 Task: Add the task  Integrate website with a new content delivery network (CDN) to the section Dash & Smash in the project AgileRelay and add a Due Date to the respective task as 2024/04/17
Action: Mouse moved to (657, 442)
Screenshot: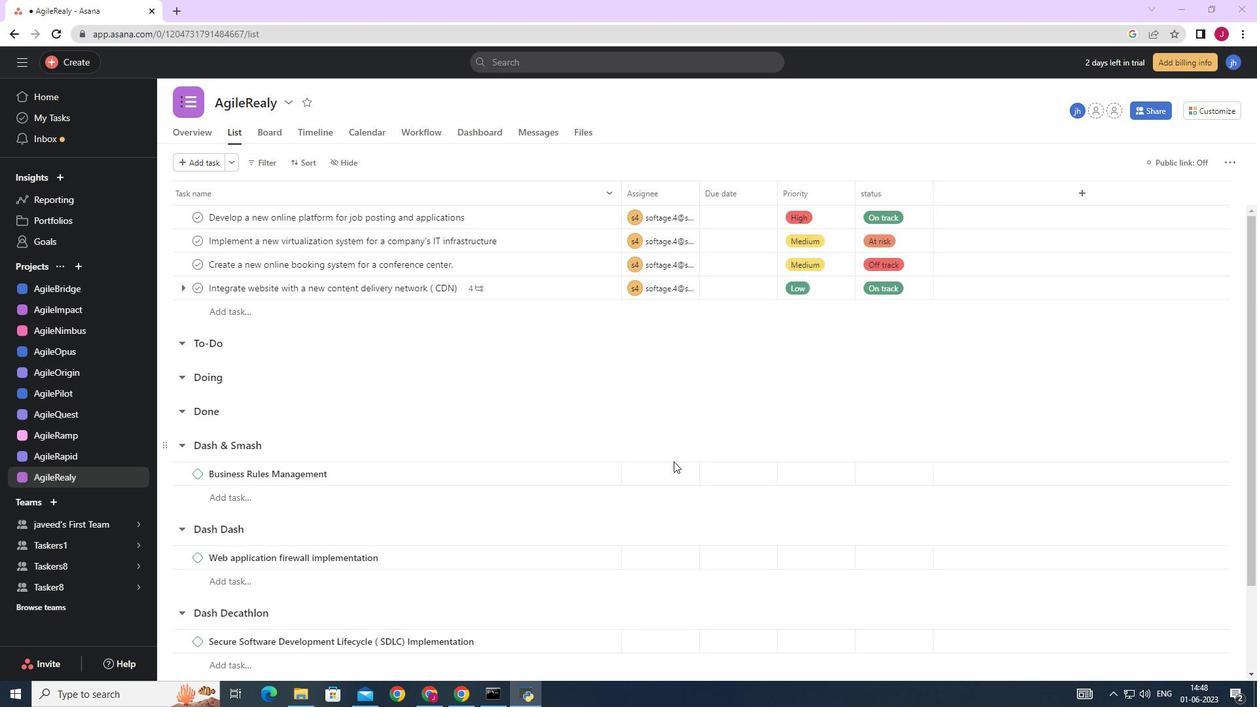 
Action: Mouse scrolled (657, 442) with delta (0, 0)
Screenshot: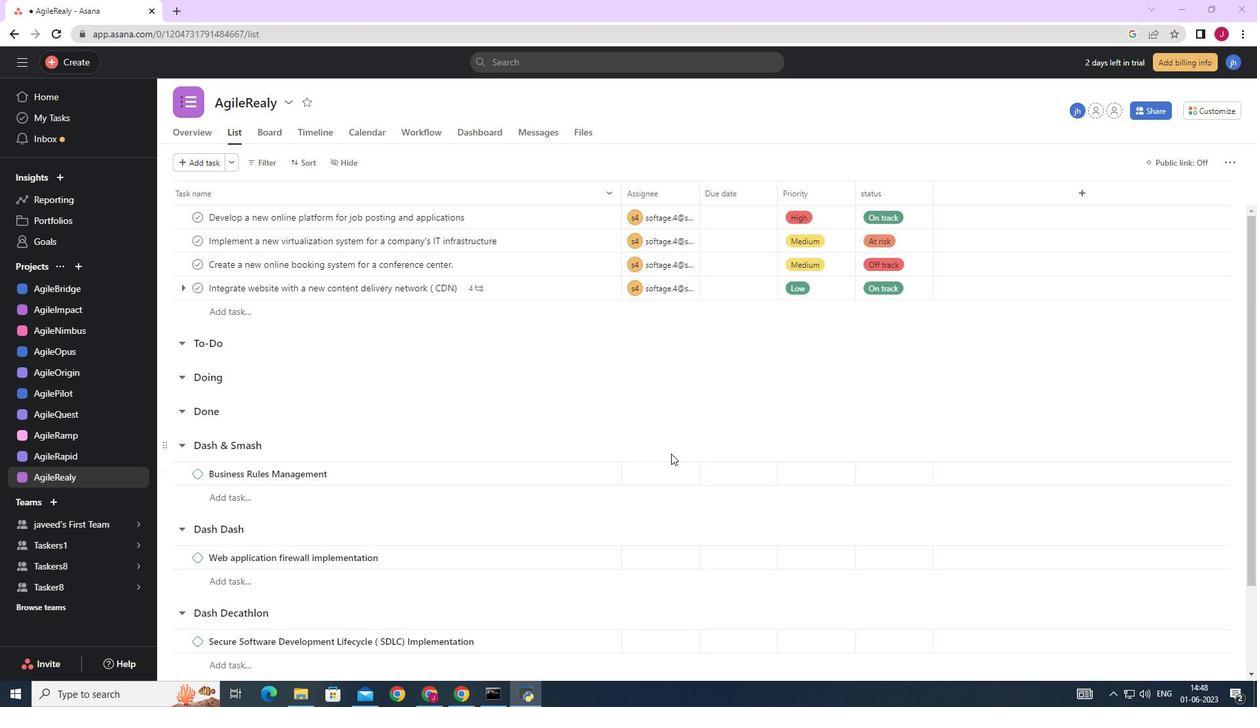
Action: Mouse moved to (657, 441)
Screenshot: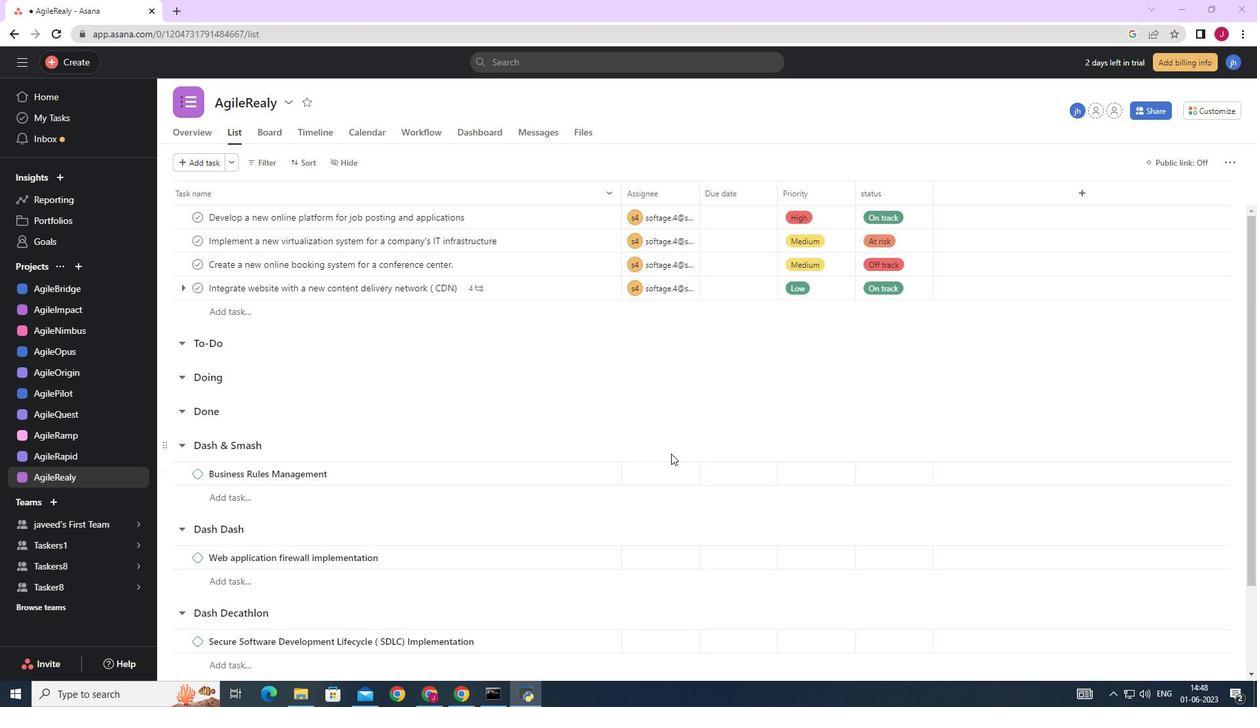 
Action: Mouse scrolled (657, 442) with delta (0, 0)
Screenshot: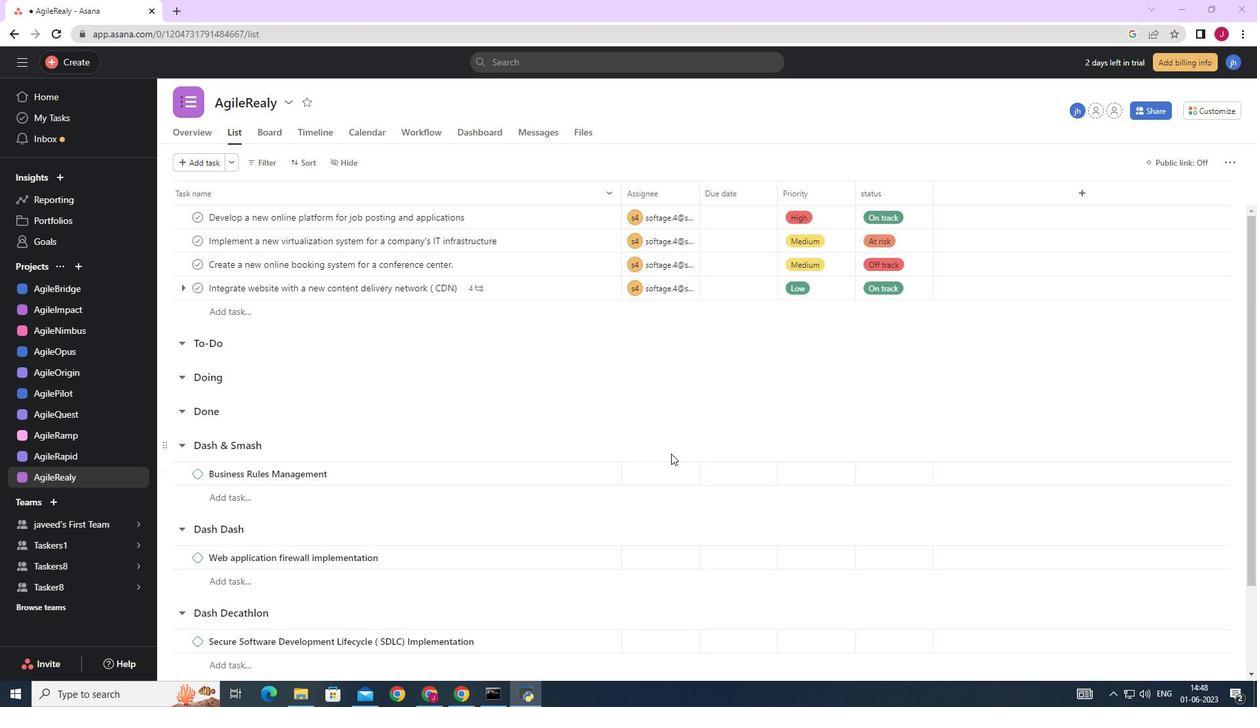 
Action: Mouse moved to (655, 440)
Screenshot: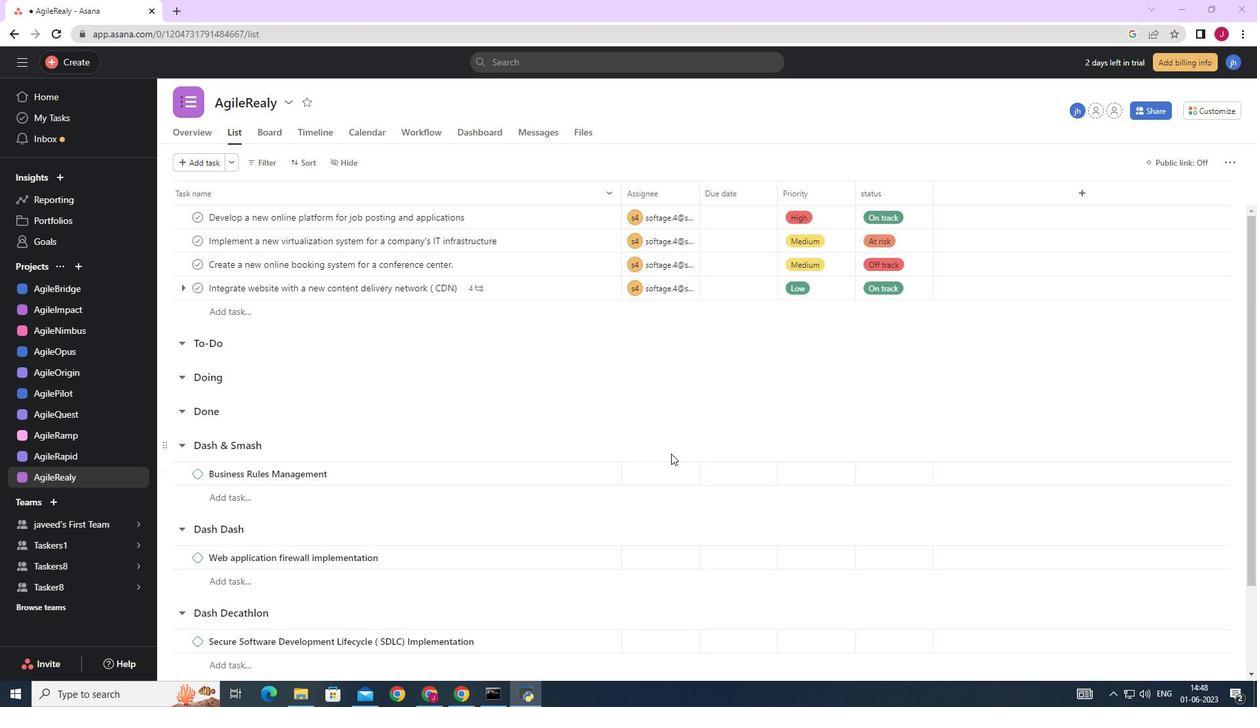 
Action: Mouse scrolled (655, 441) with delta (0, 0)
Screenshot: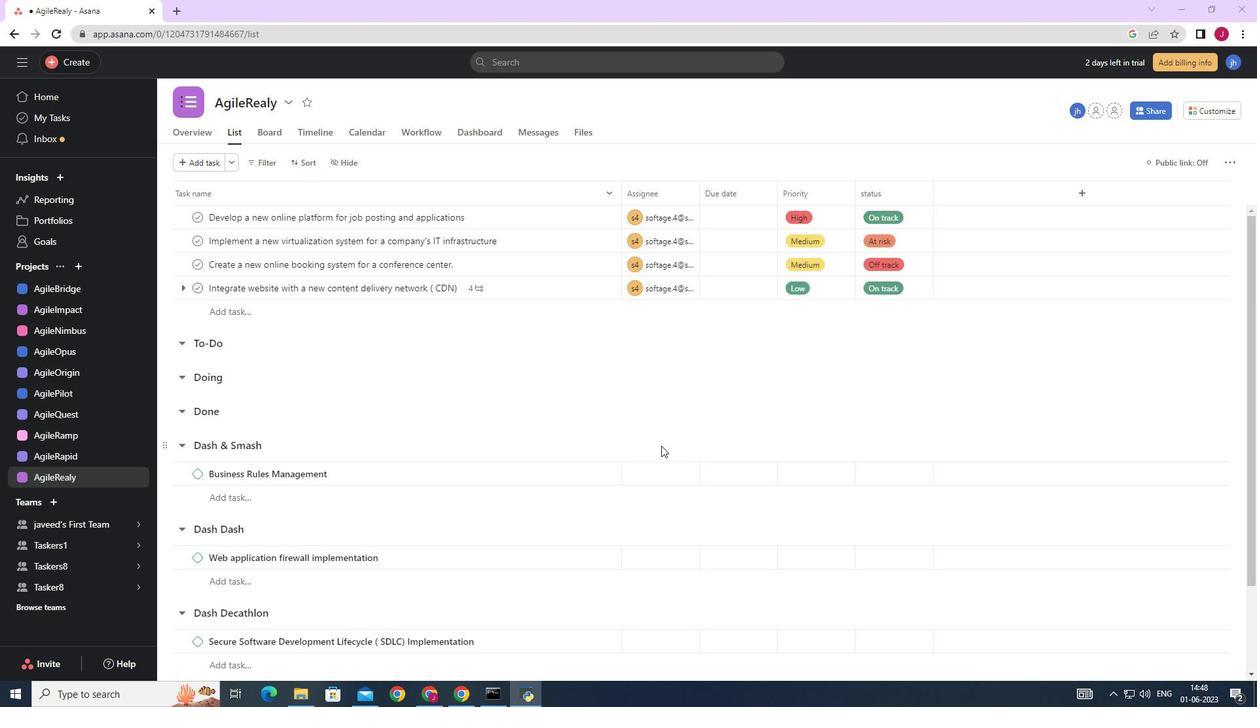 
Action: Mouse moved to (651, 438)
Screenshot: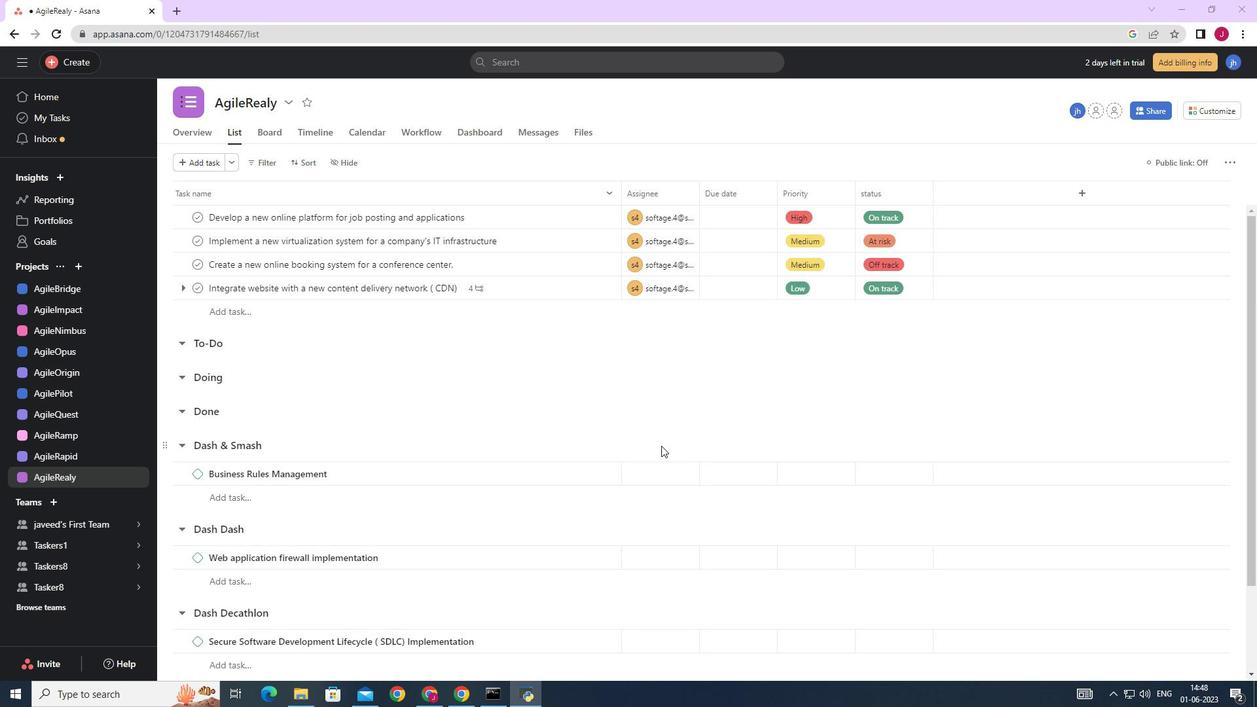
Action: Mouse scrolled (651, 438) with delta (0, 0)
Screenshot: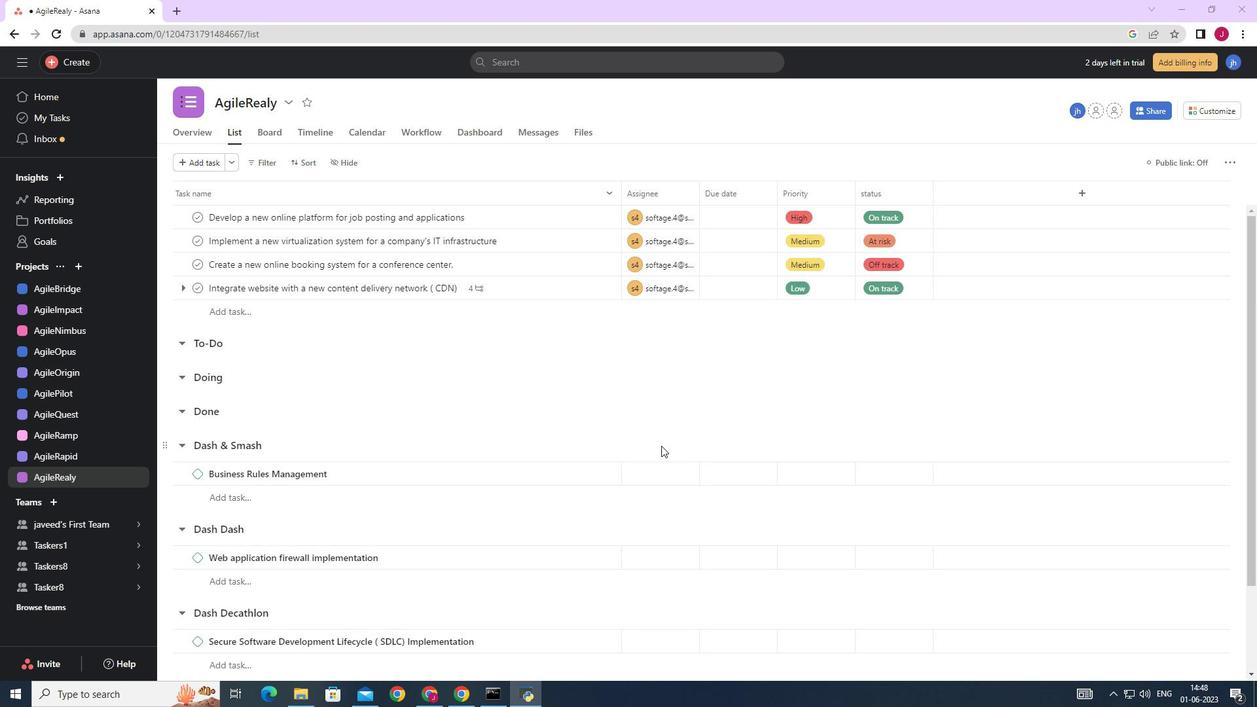 
Action: Mouse moved to (632, 402)
Screenshot: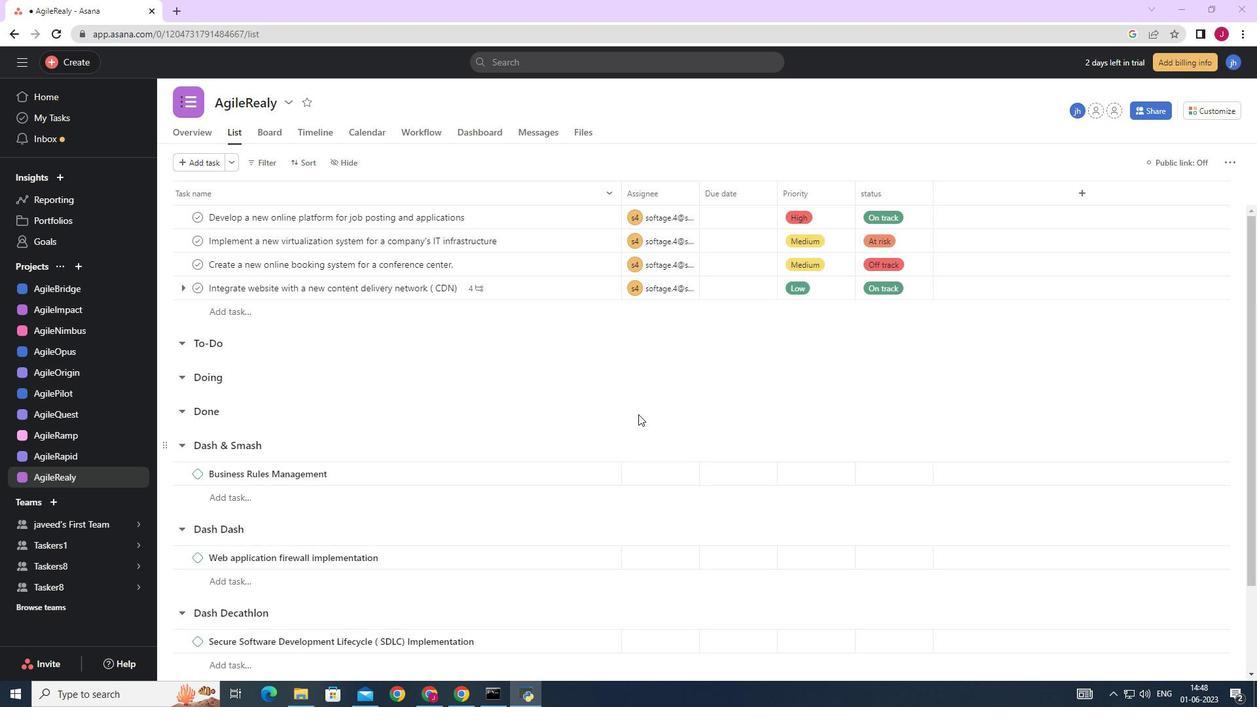 
Action: Mouse scrolled (632, 401) with delta (0, 0)
Screenshot: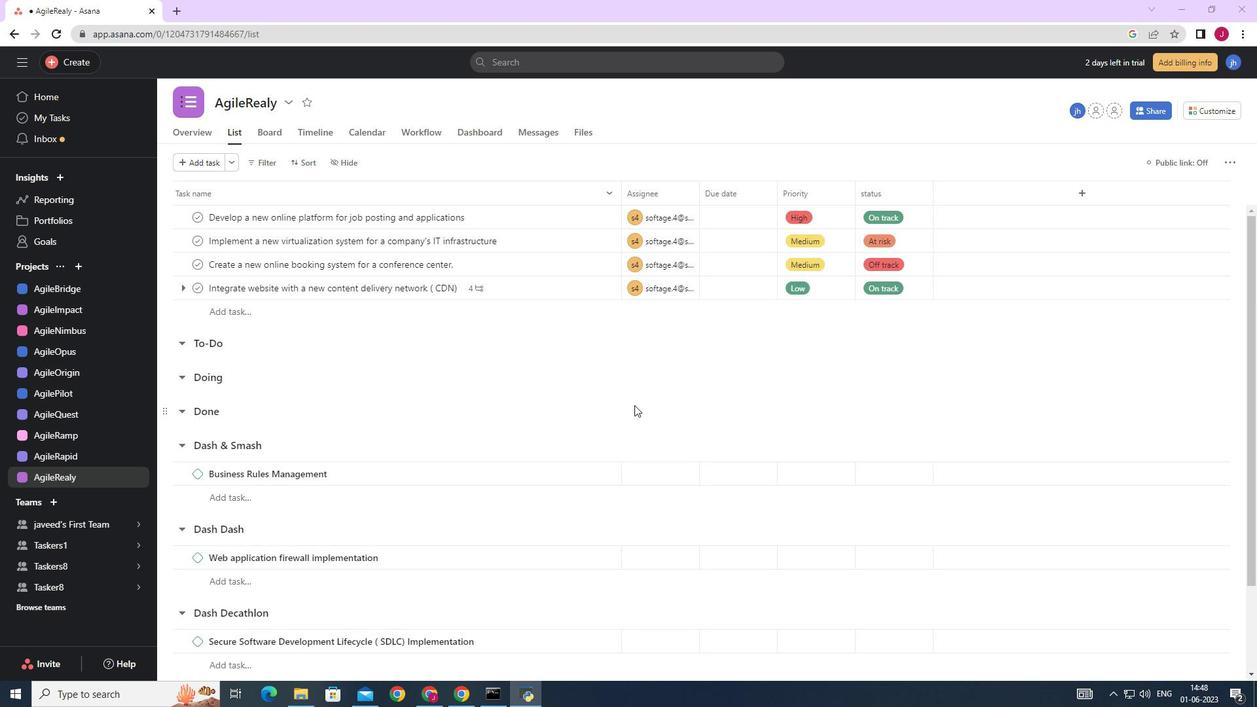 
Action: Mouse moved to (632, 401)
Screenshot: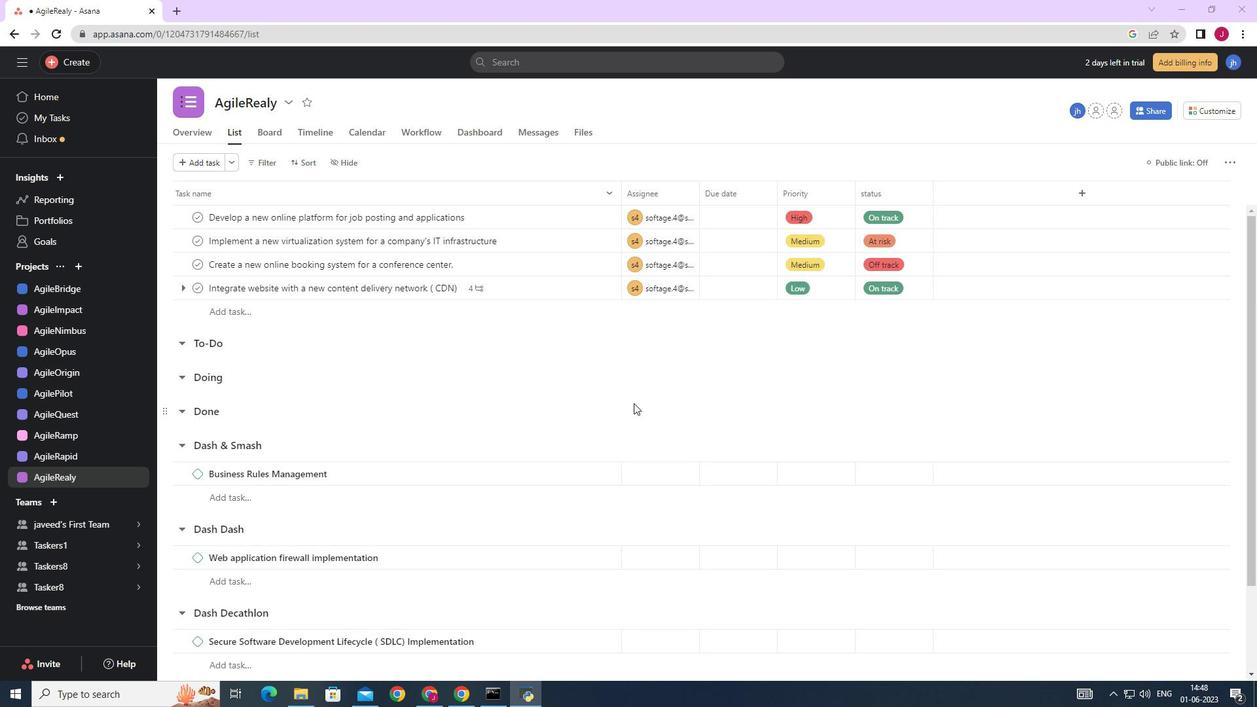 
Action: Mouse scrolled (632, 400) with delta (0, 0)
Screenshot: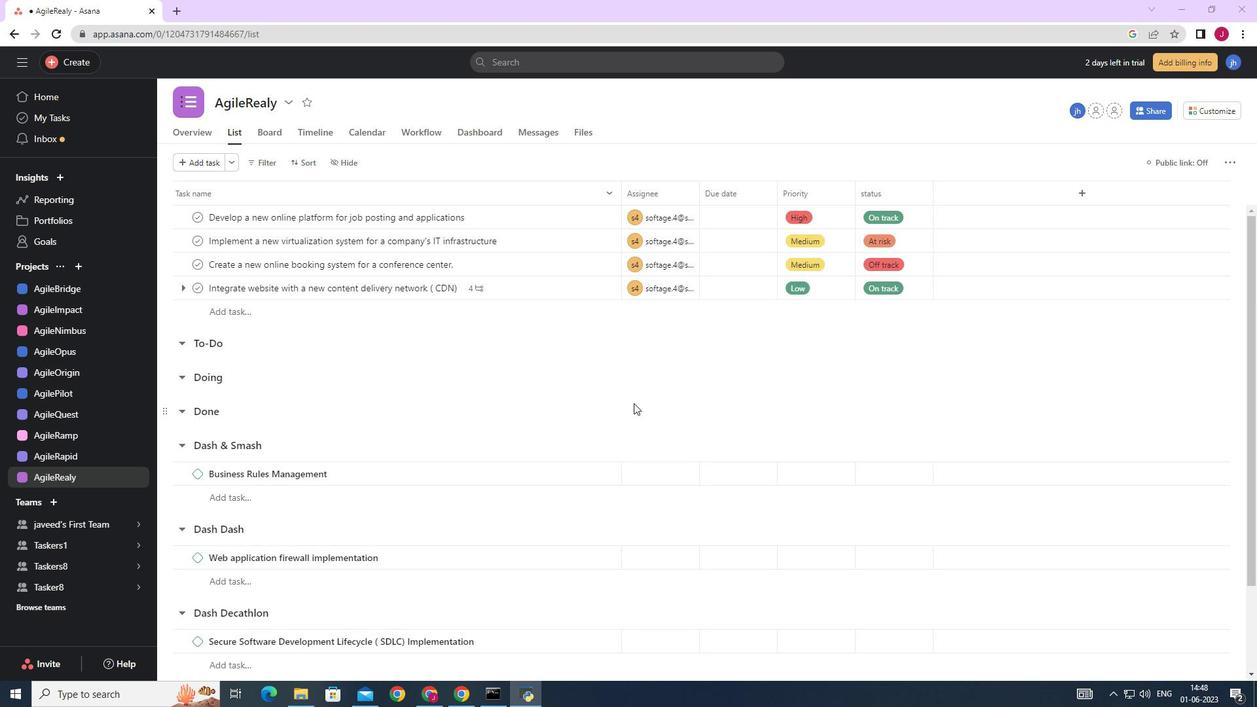 
Action: Mouse moved to (628, 398)
Screenshot: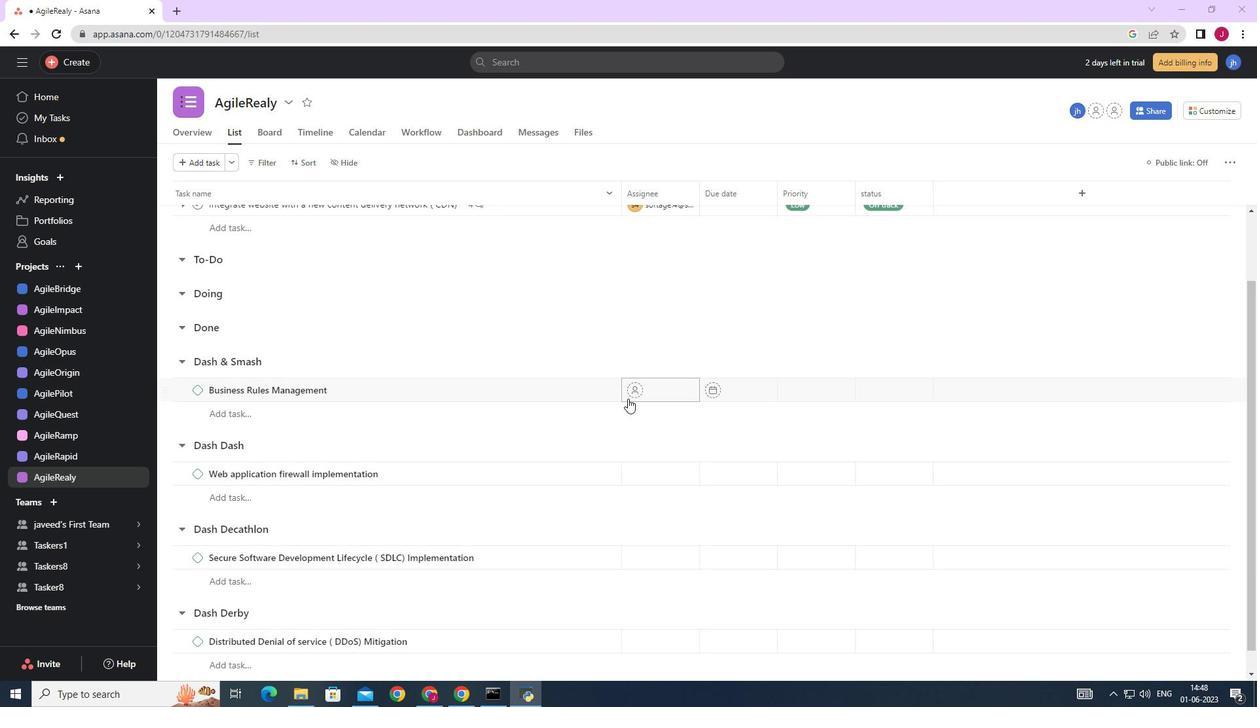 
Action: Mouse scrolled (628, 399) with delta (0, 0)
Screenshot: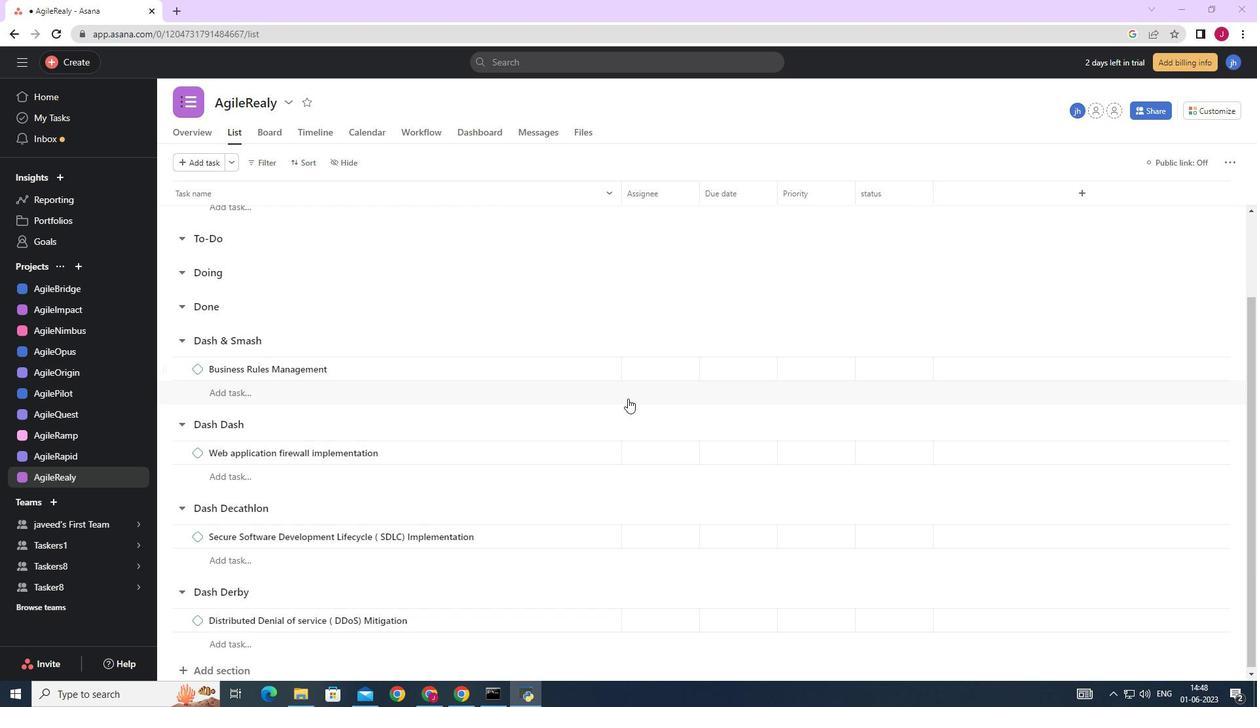 
Action: Mouse scrolled (628, 399) with delta (0, 0)
Screenshot: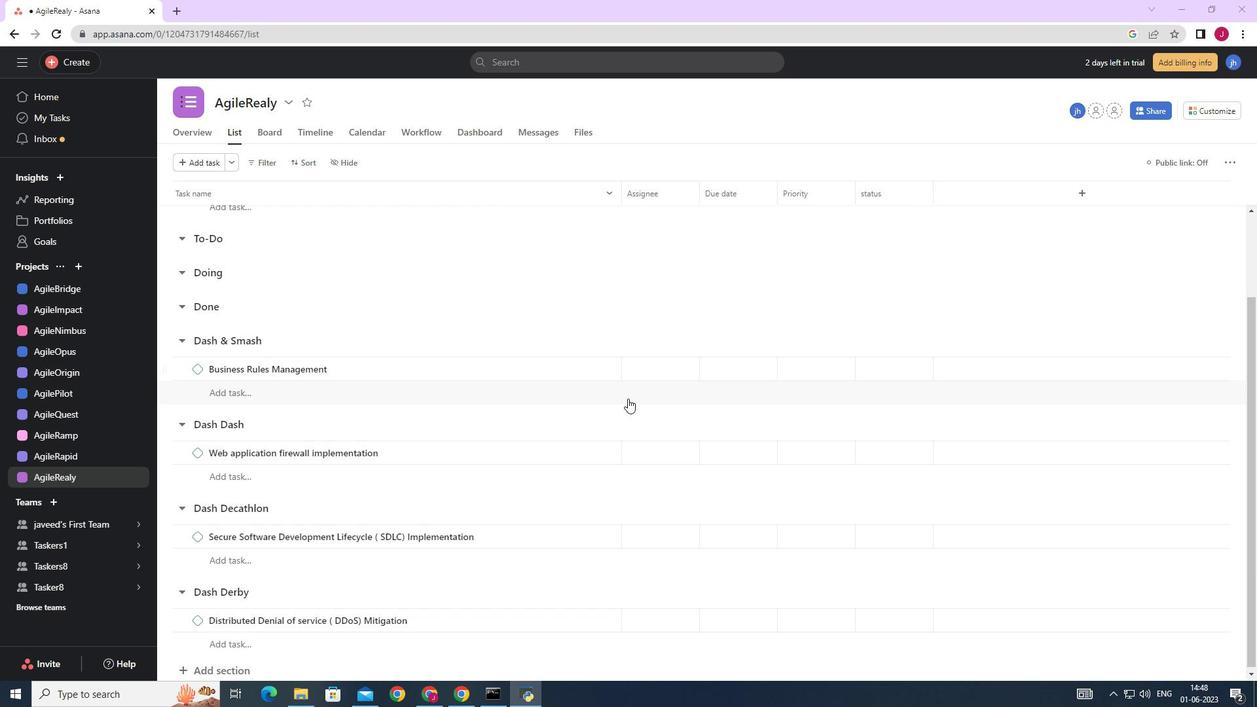 
Action: Mouse scrolled (628, 399) with delta (0, 0)
Screenshot: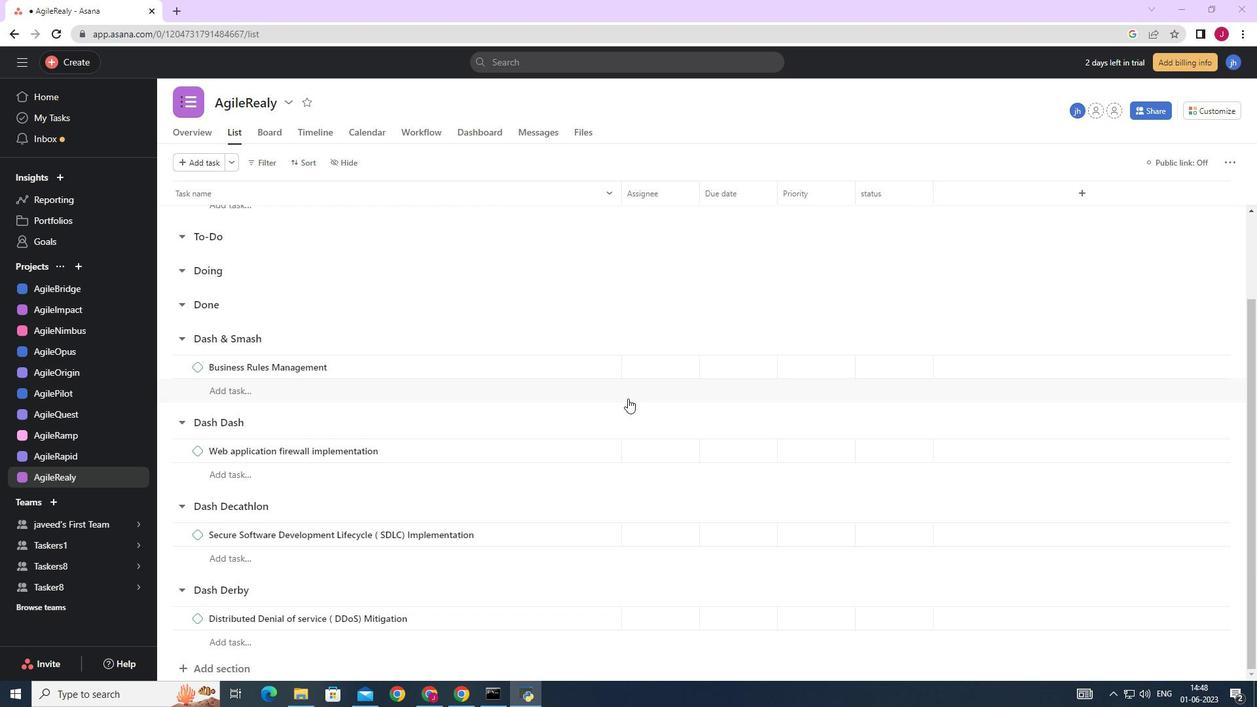 
Action: Mouse scrolled (628, 399) with delta (0, 0)
Screenshot: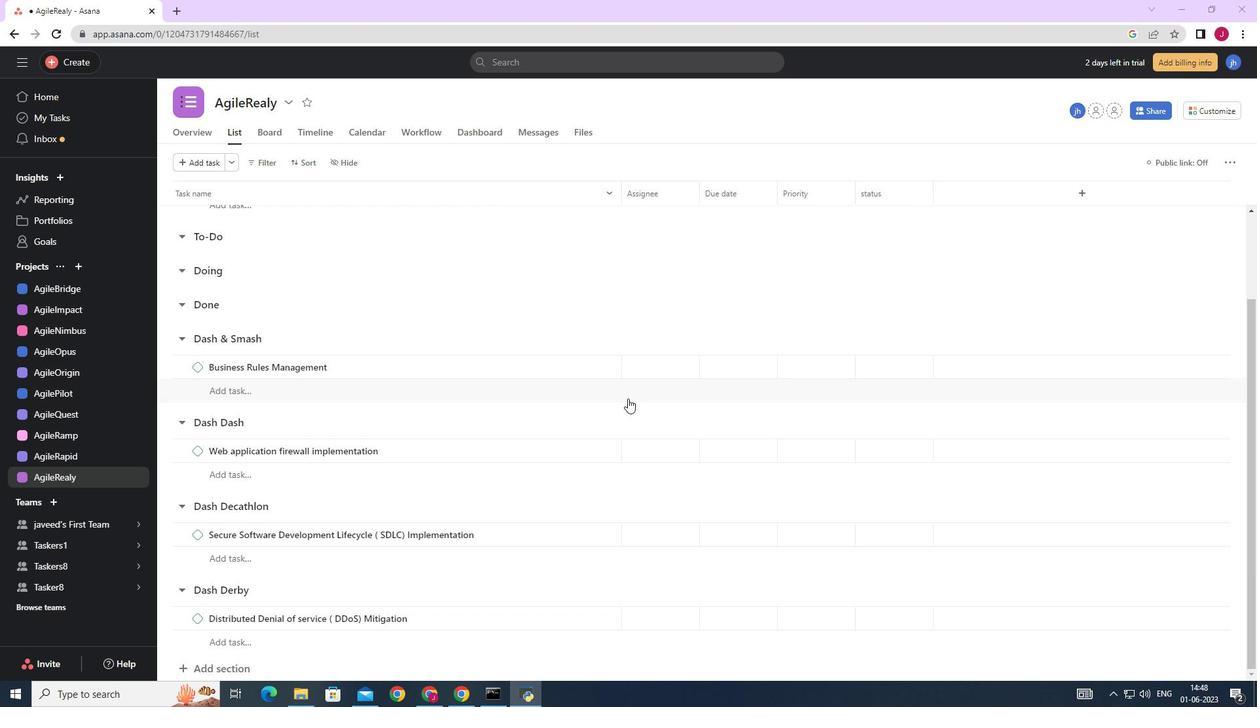 
Action: Mouse moved to (505, 322)
Screenshot: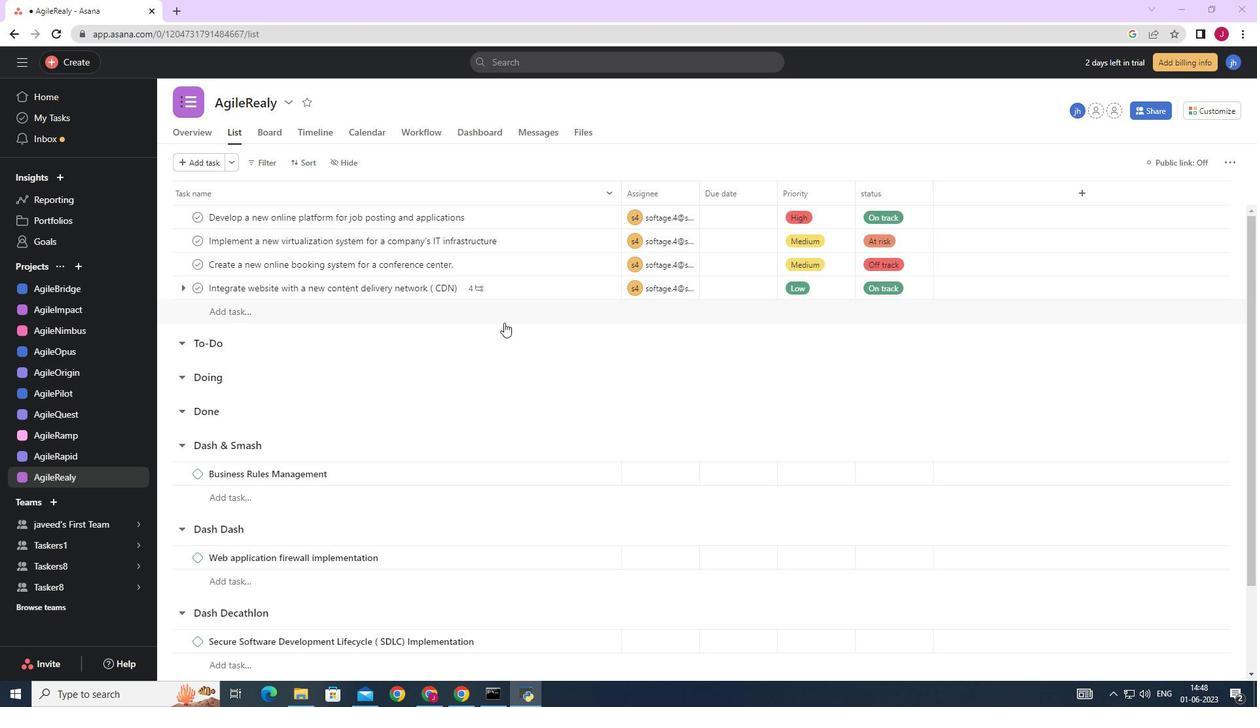 
Action: Mouse scrolled (505, 323) with delta (0, 0)
Screenshot: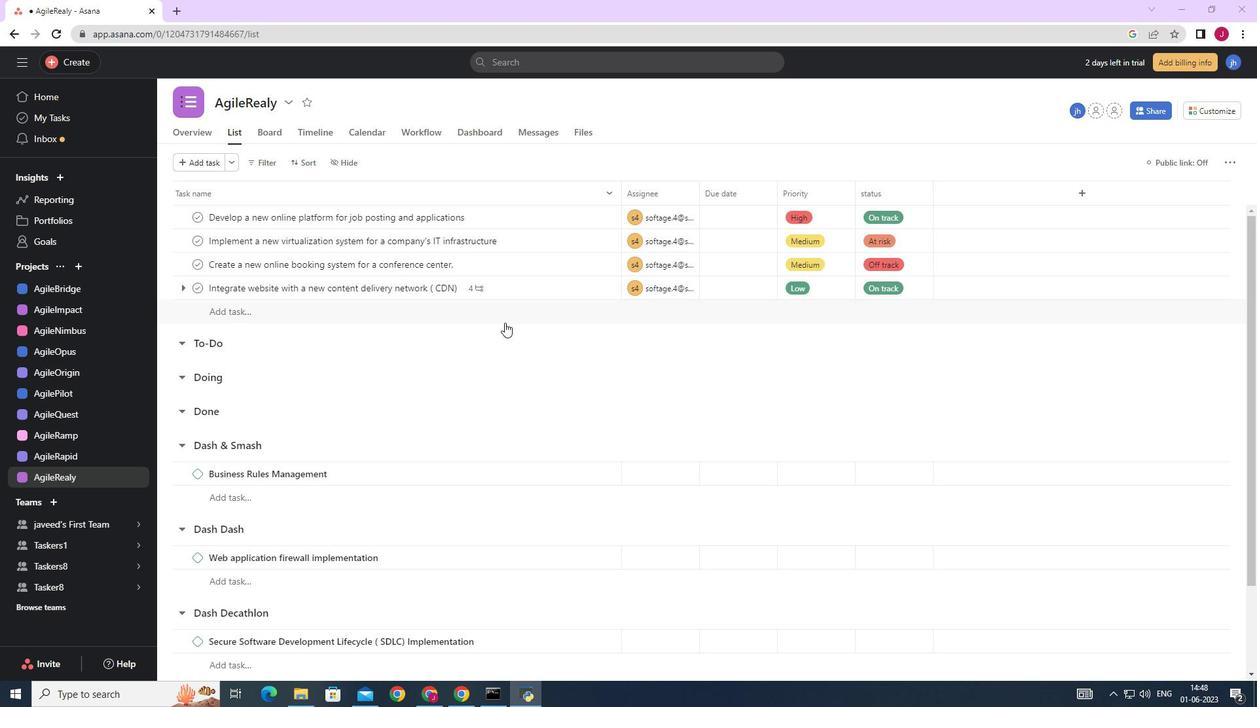 
Action: Mouse scrolled (505, 323) with delta (0, 0)
Screenshot: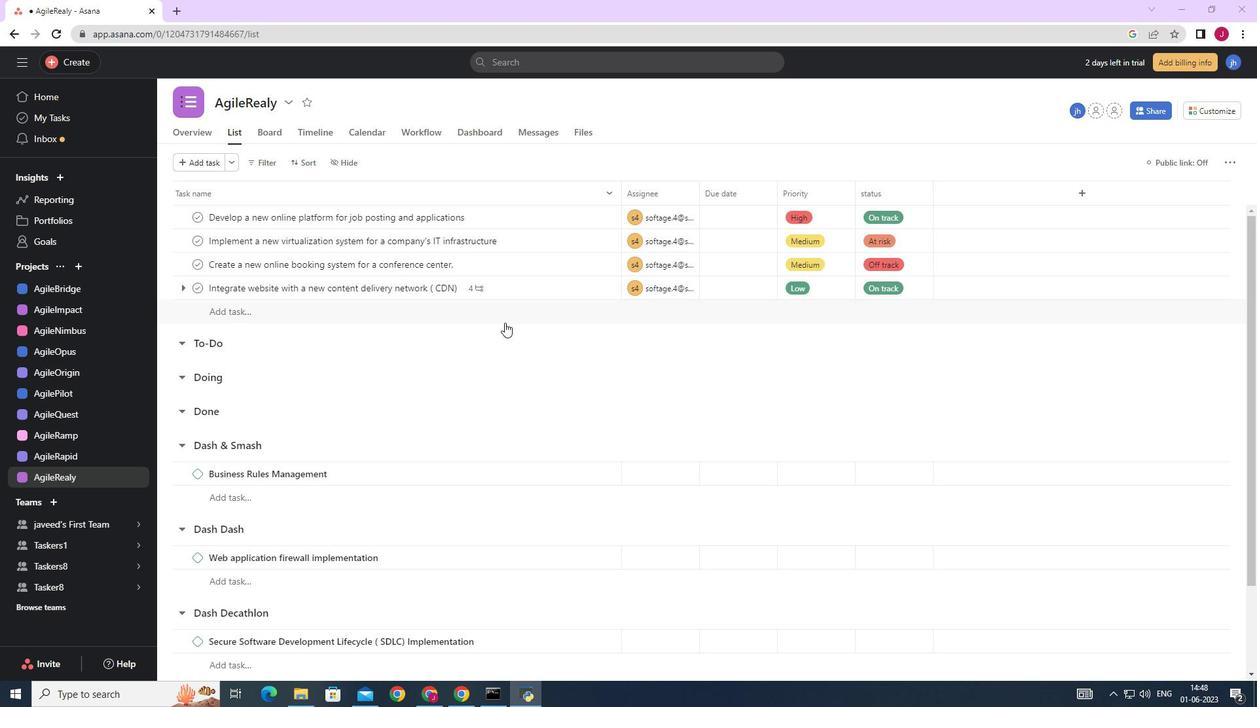 
Action: Mouse moved to (588, 292)
Screenshot: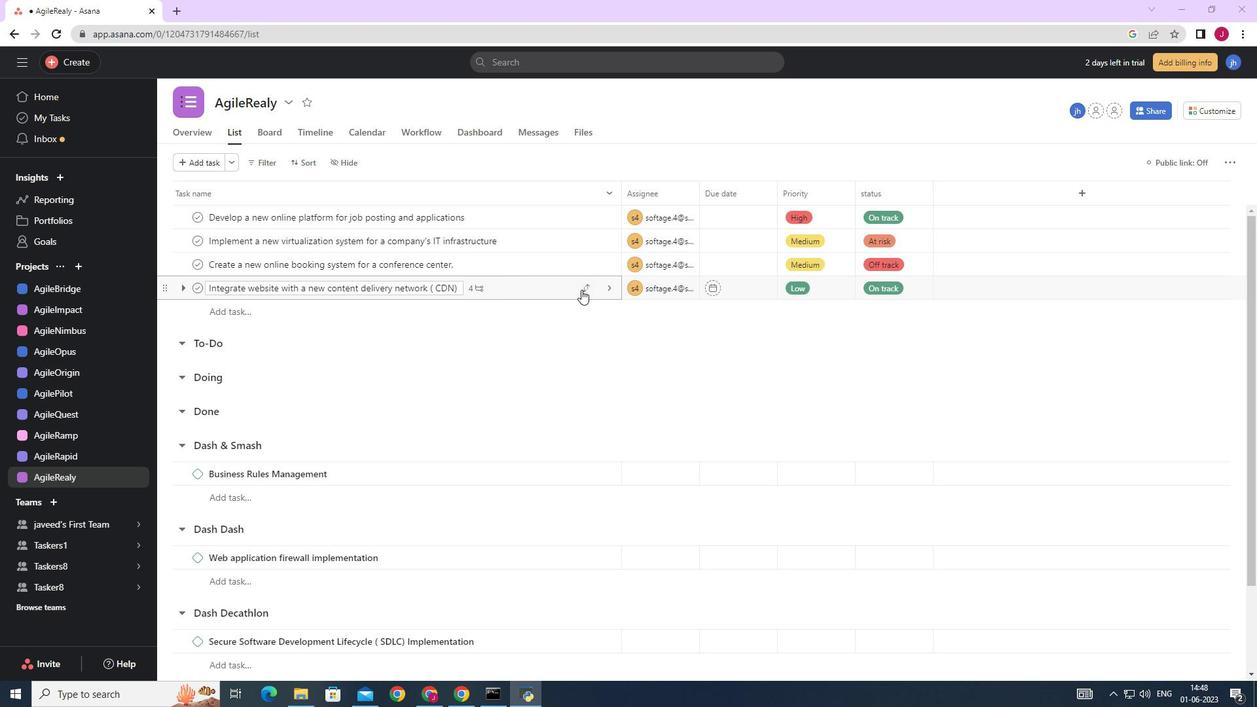 
Action: Mouse pressed left at (588, 292)
Screenshot: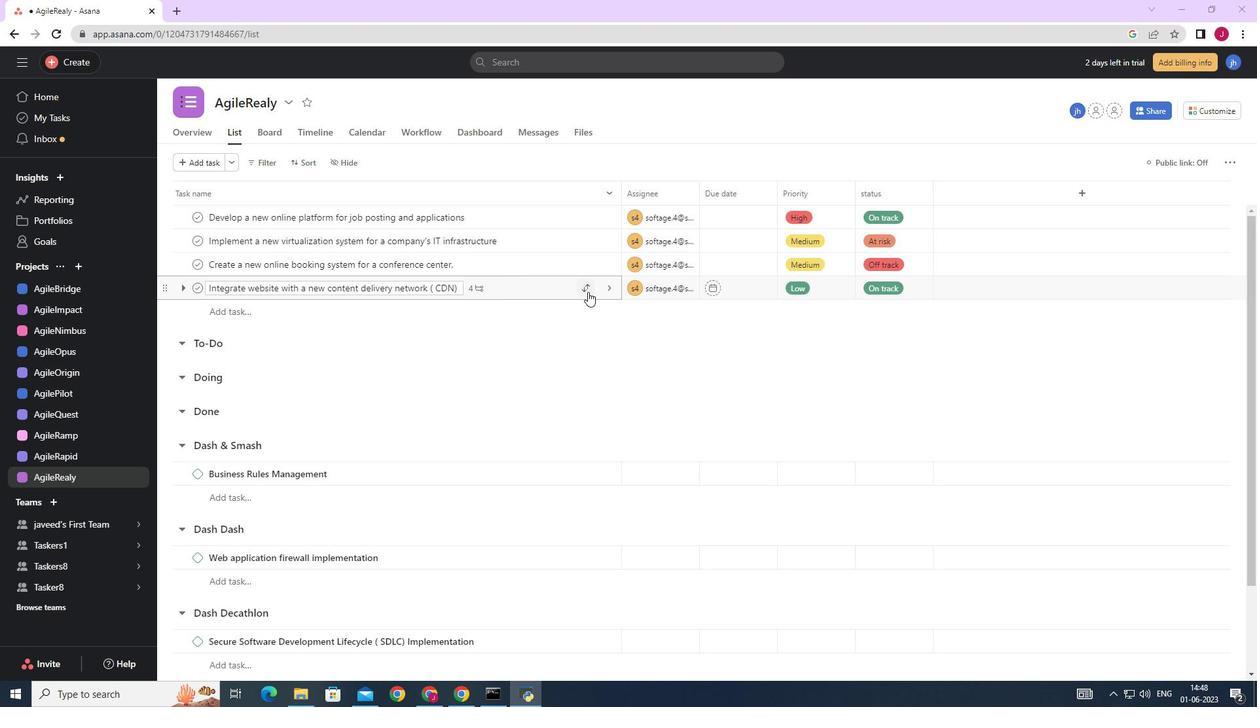 
Action: Mouse moved to (529, 433)
Screenshot: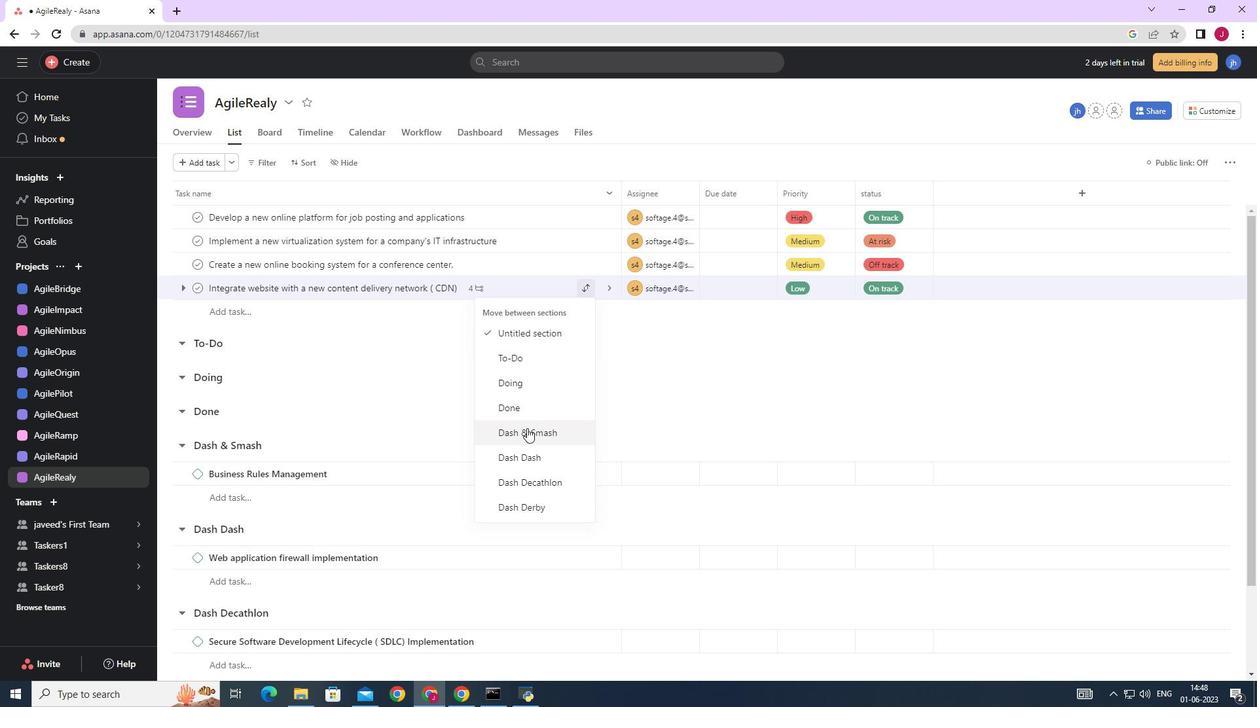 
Action: Mouse pressed left at (529, 433)
Screenshot: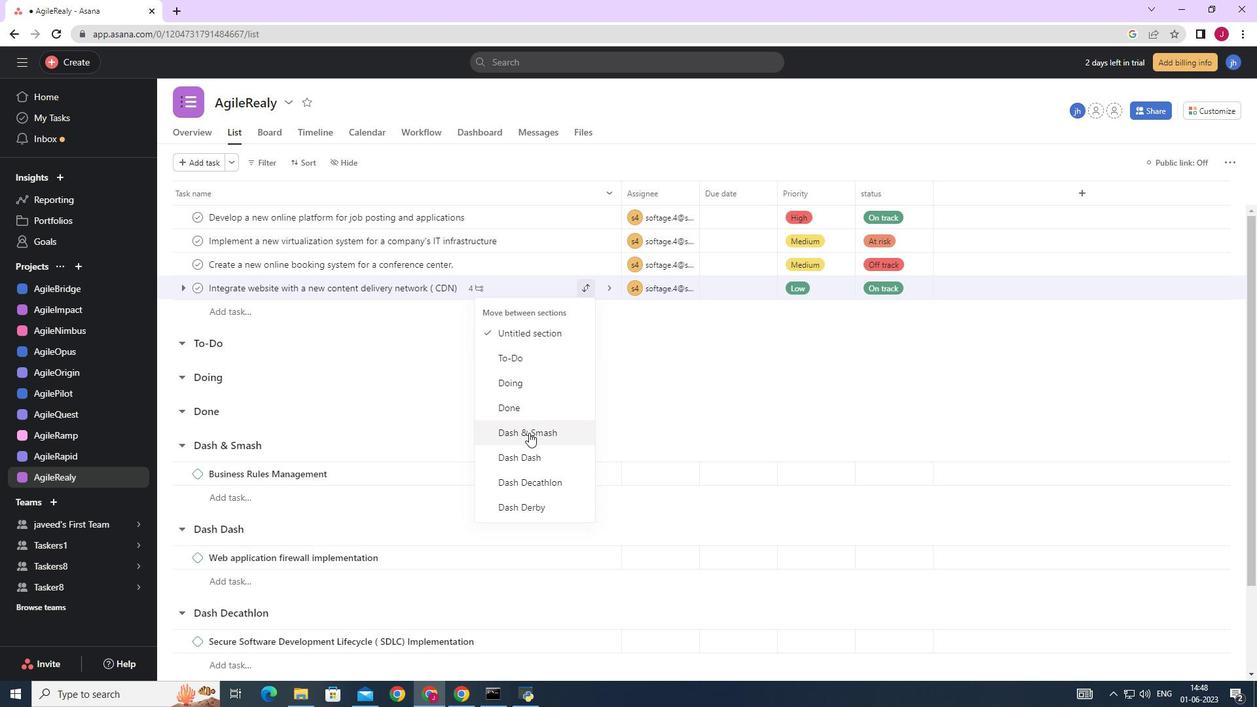 
Action: Mouse moved to (754, 454)
Screenshot: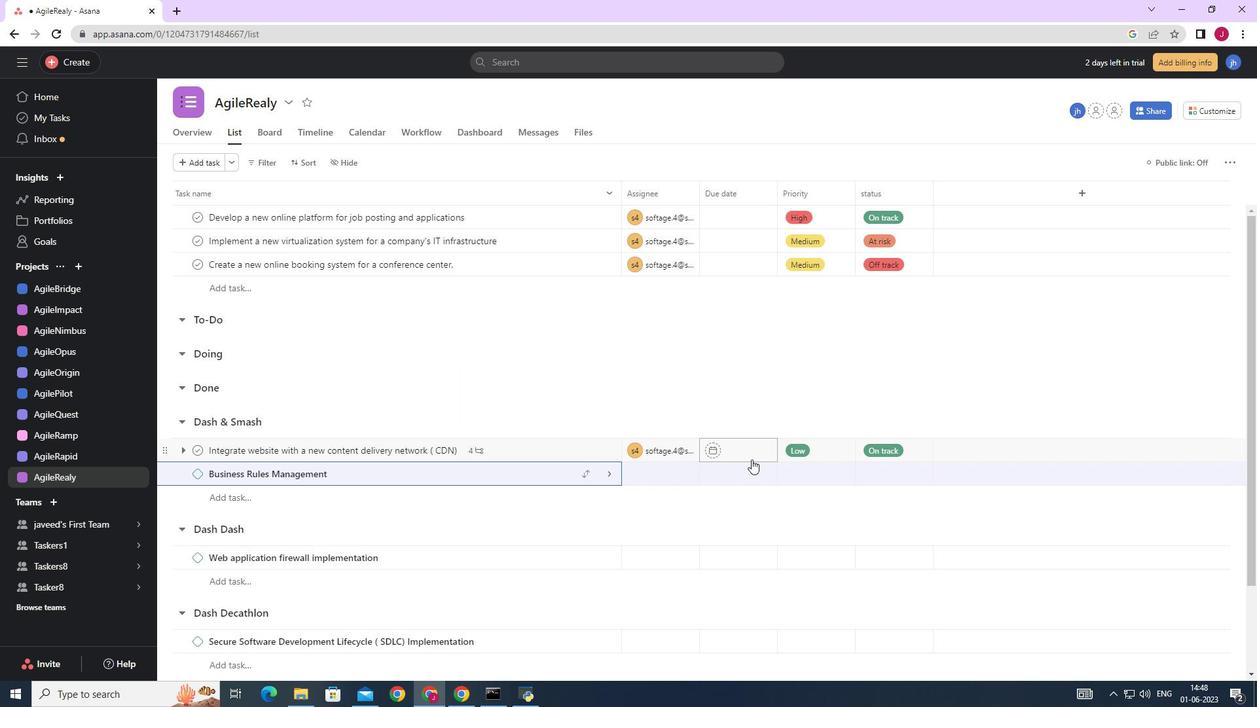 
Action: Mouse pressed left at (754, 454)
Screenshot: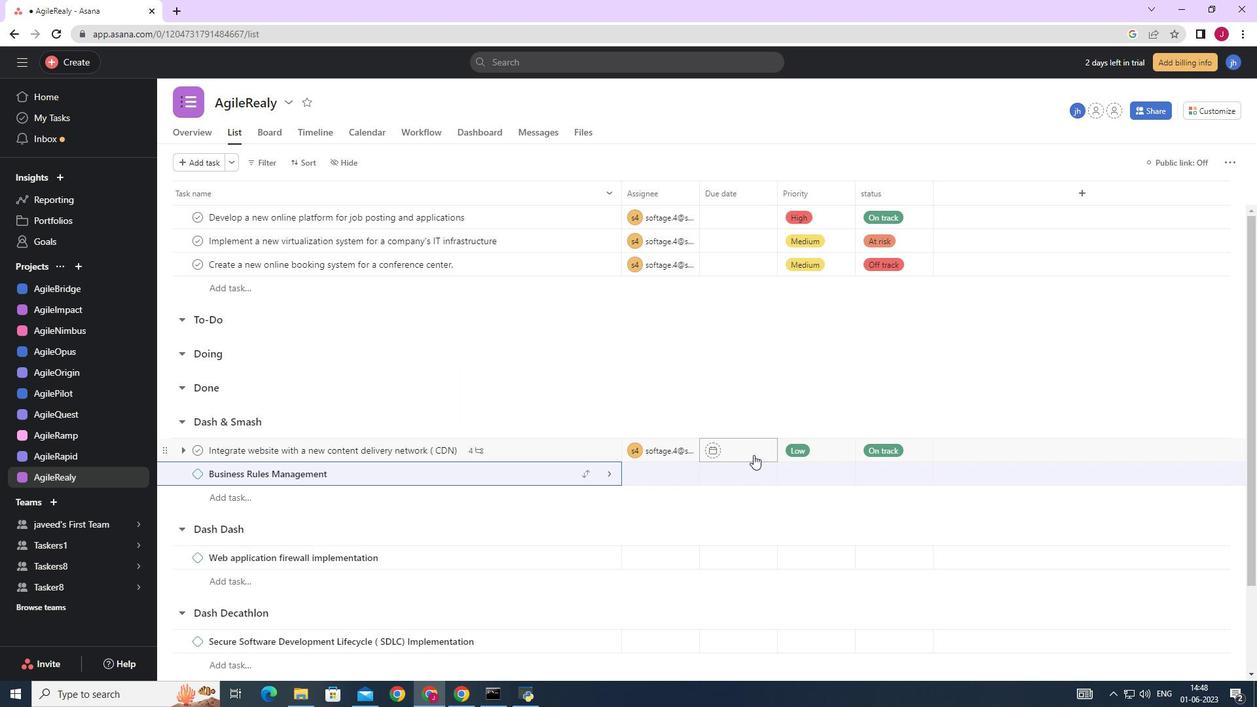 
Action: Mouse moved to (869, 244)
Screenshot: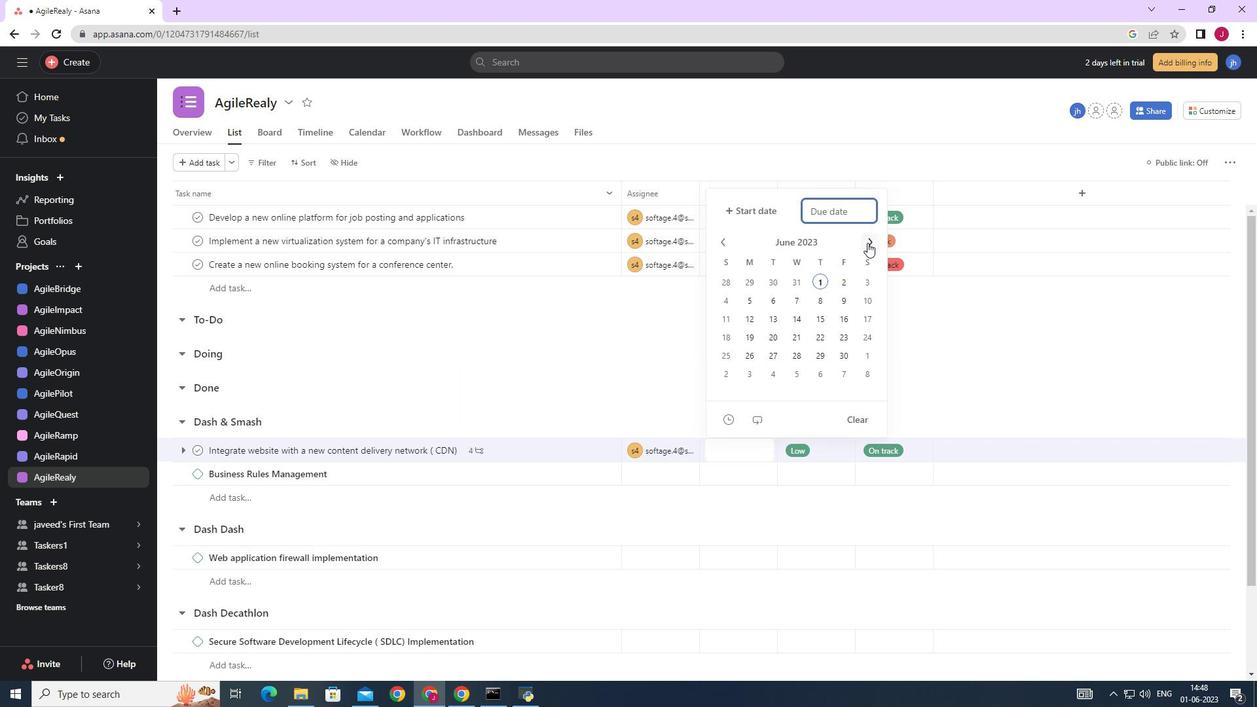 
Action: Mouse pressed left at (869, 244)
Screenshot: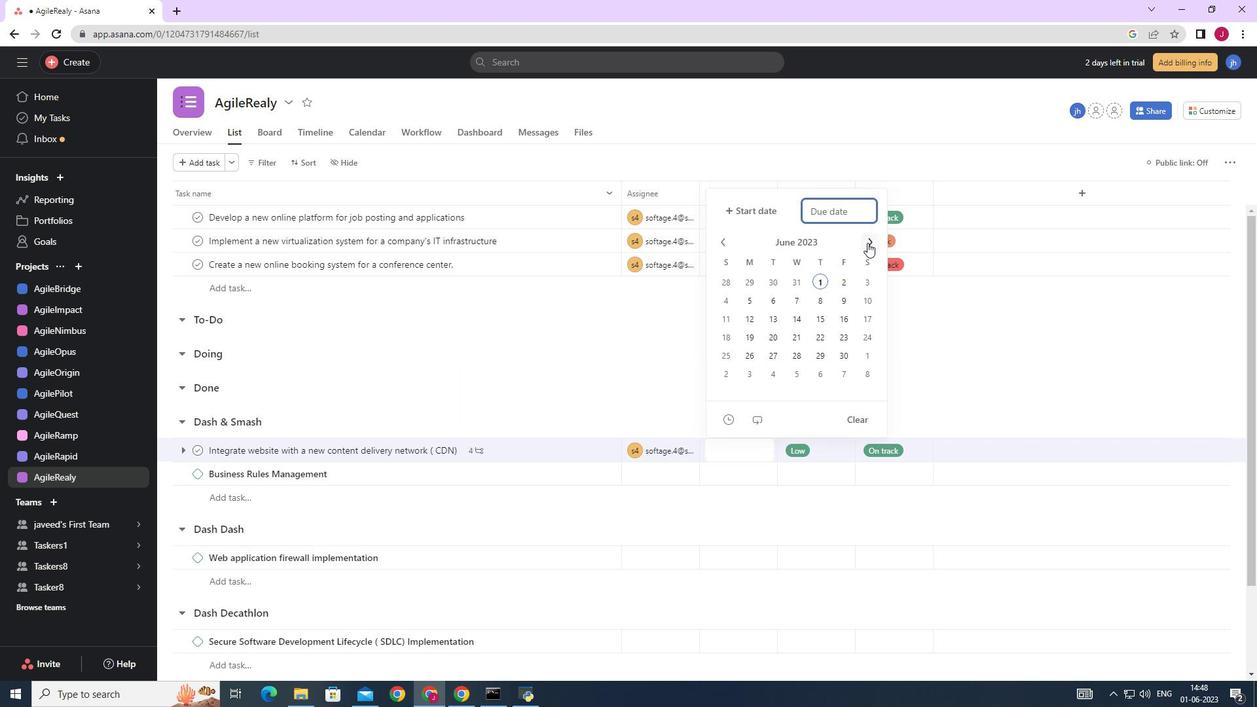 
Action: Mouse moved to (869, 244)
Screenshot: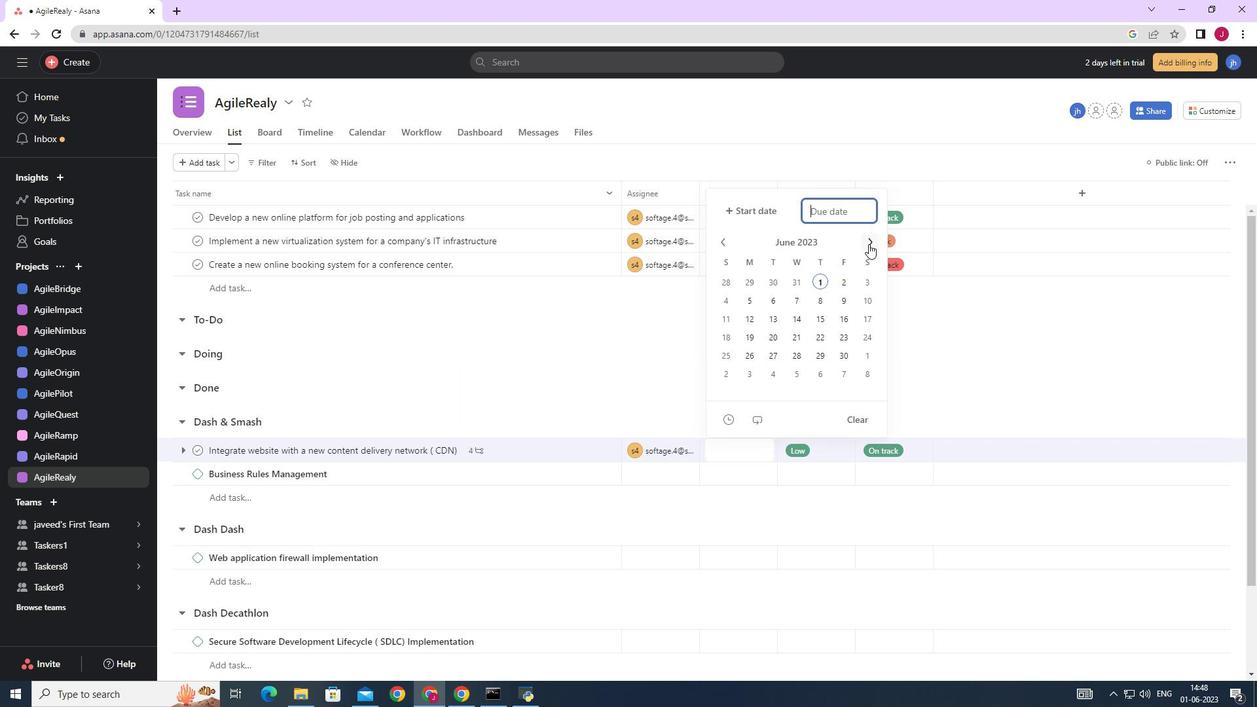 
Action: Mouse pressed left at (869, 244)
Screenshot: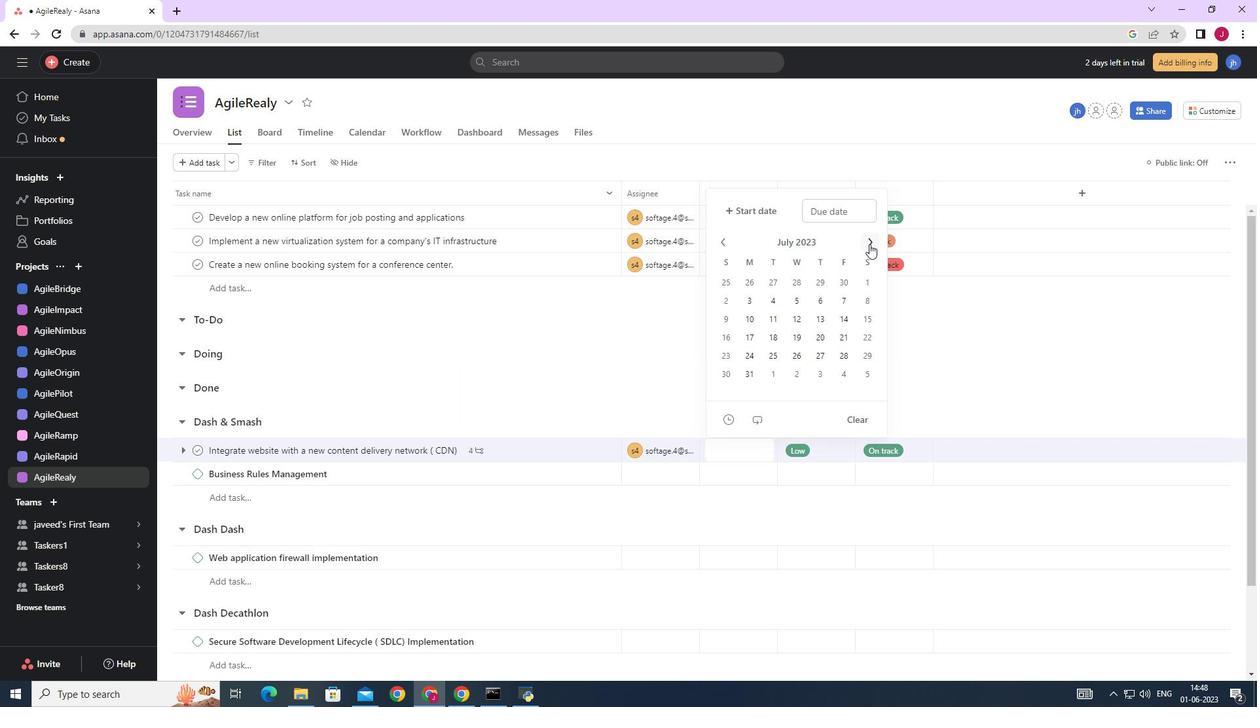 
Action: Mouse pressed left at (869, 244)
Screenshot: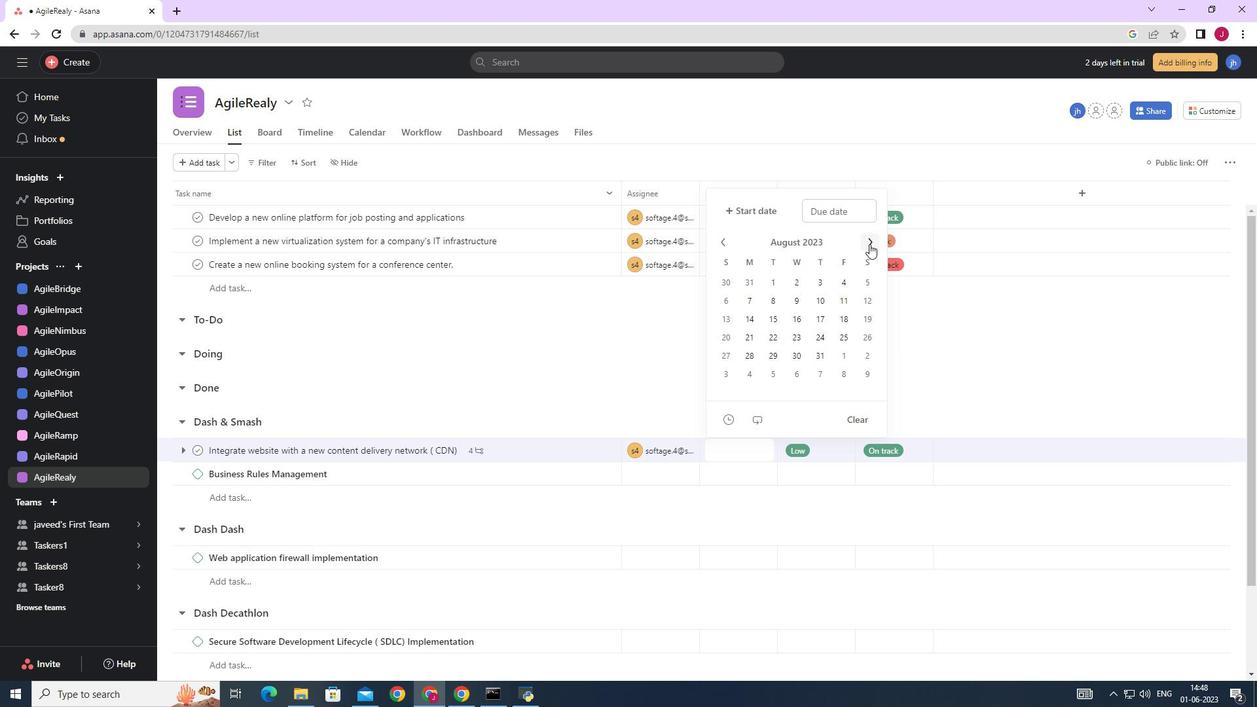 
Action: Mouse pressed left at (869, 244)
Screenshot: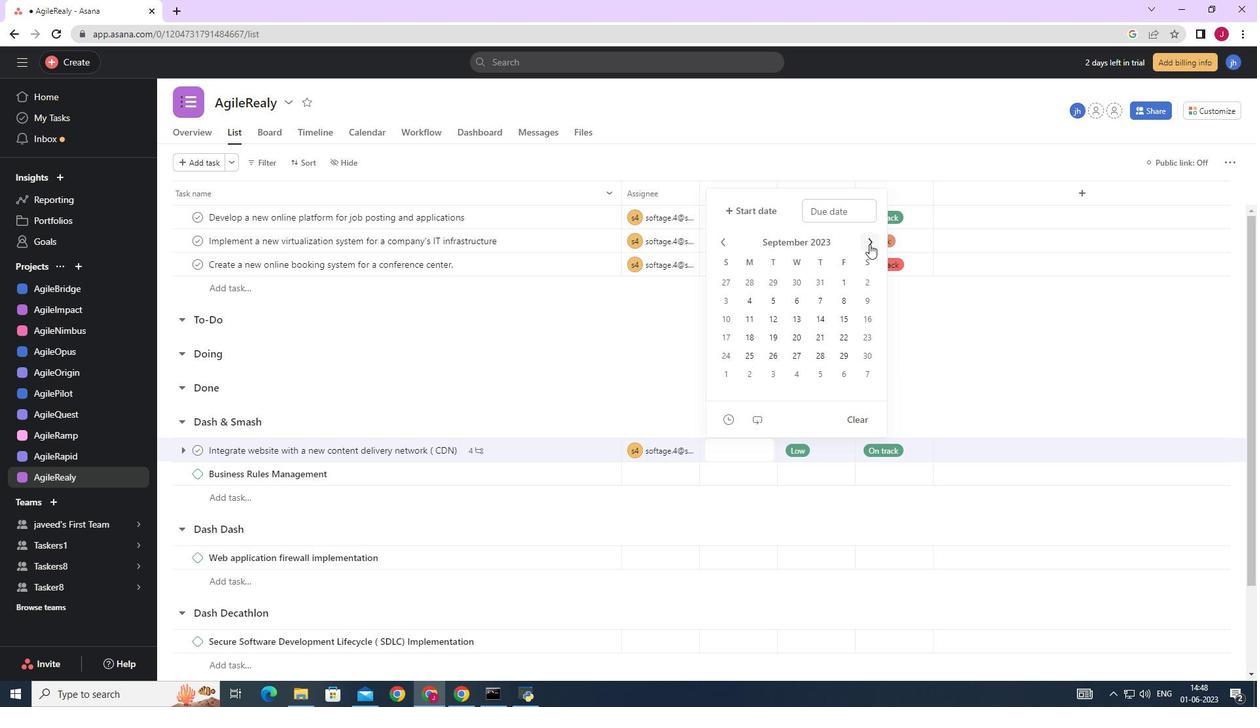 
Action: Mouse pressed left at (869, 244)
Screenshot: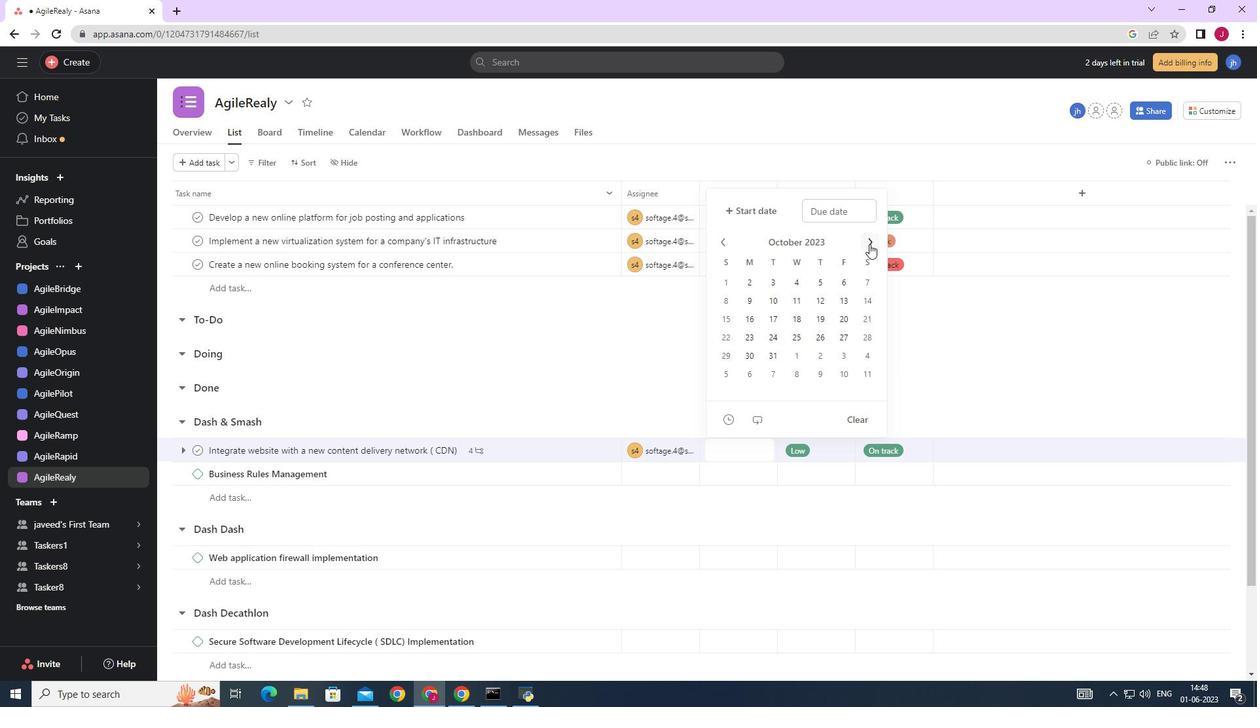 
Action: Mouse pressed left at (869, 244)
Screenshot: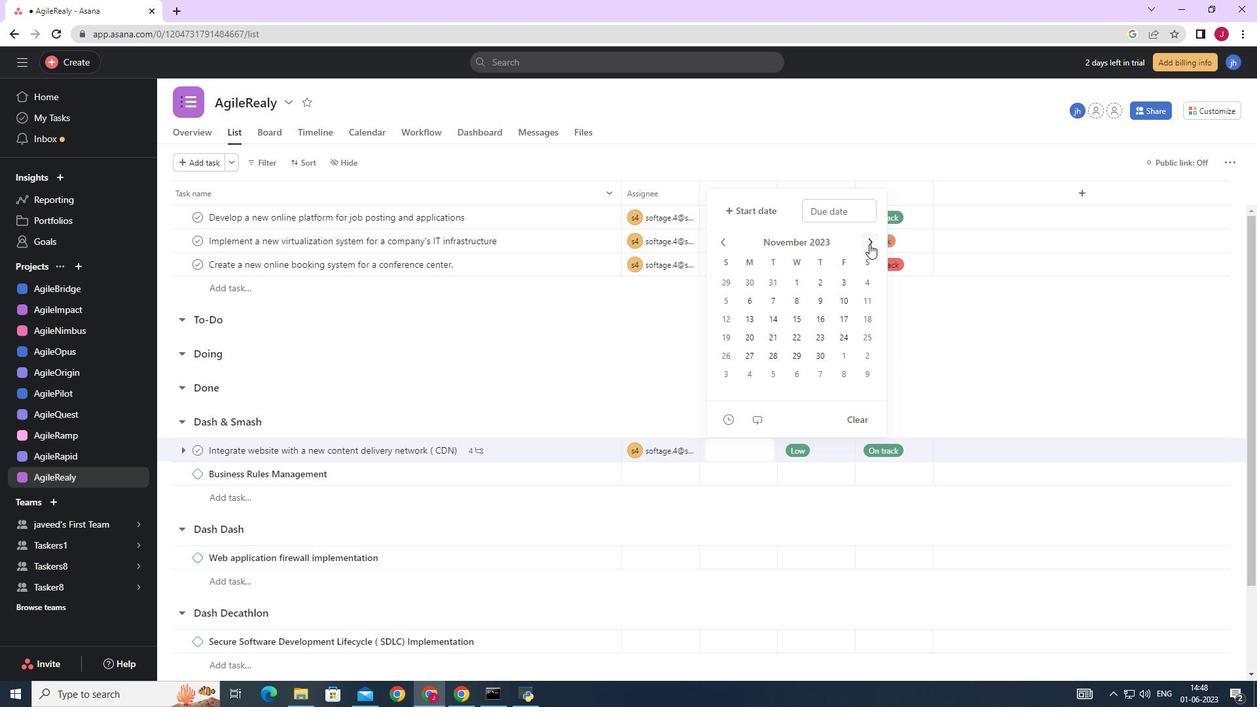 
Action: Mouse pressed left at (869, 244)
Screenshot: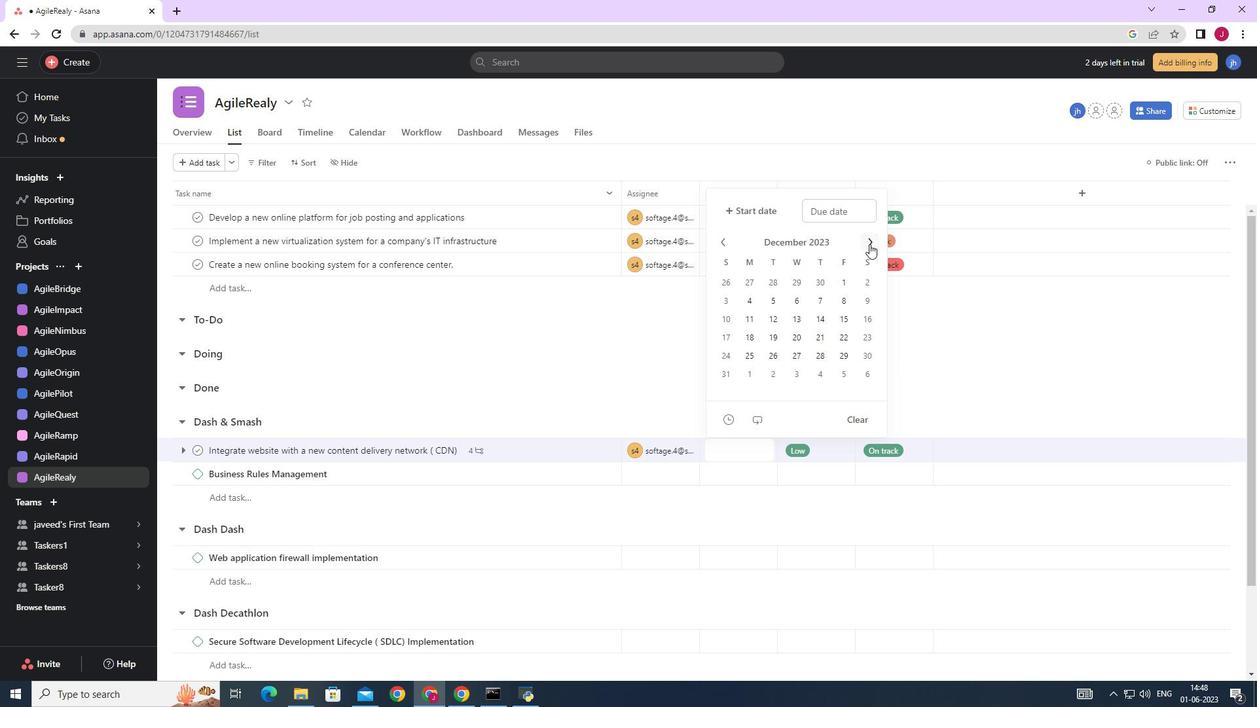 
Action: Mouse pressed left at (869, 244)
Screenshot: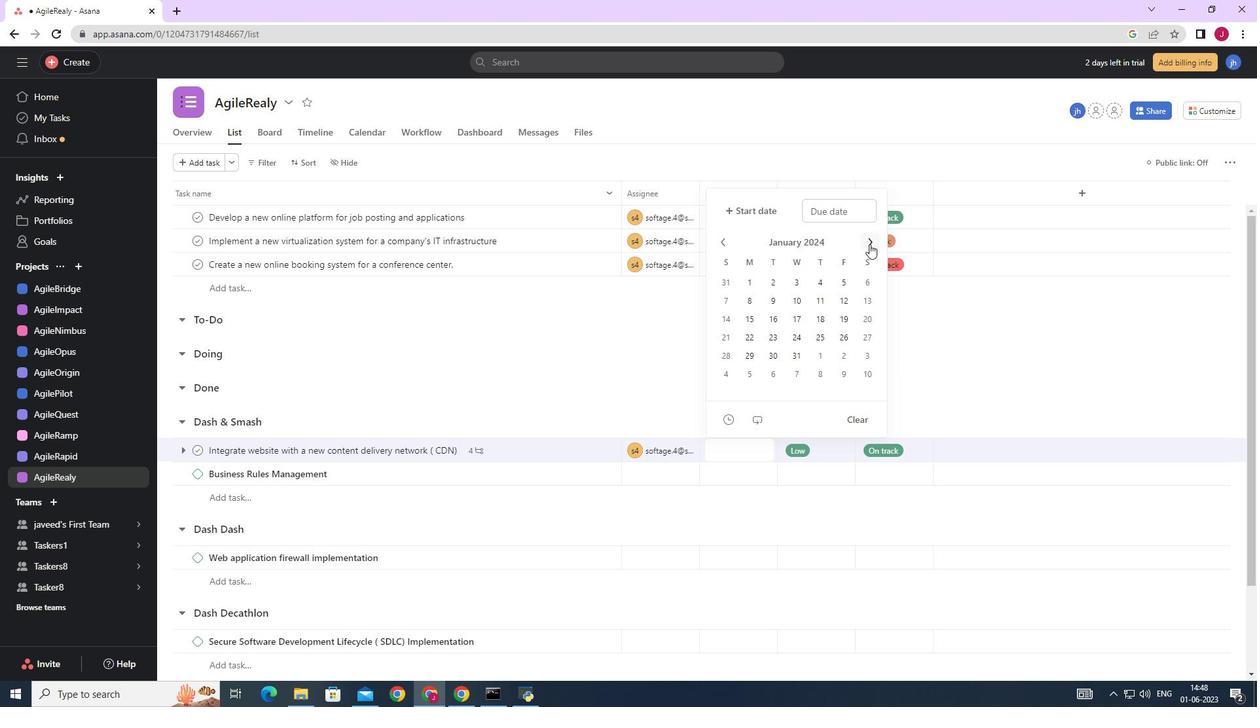 
Action: Mouse pressed left at (869, 244)
Screenshot: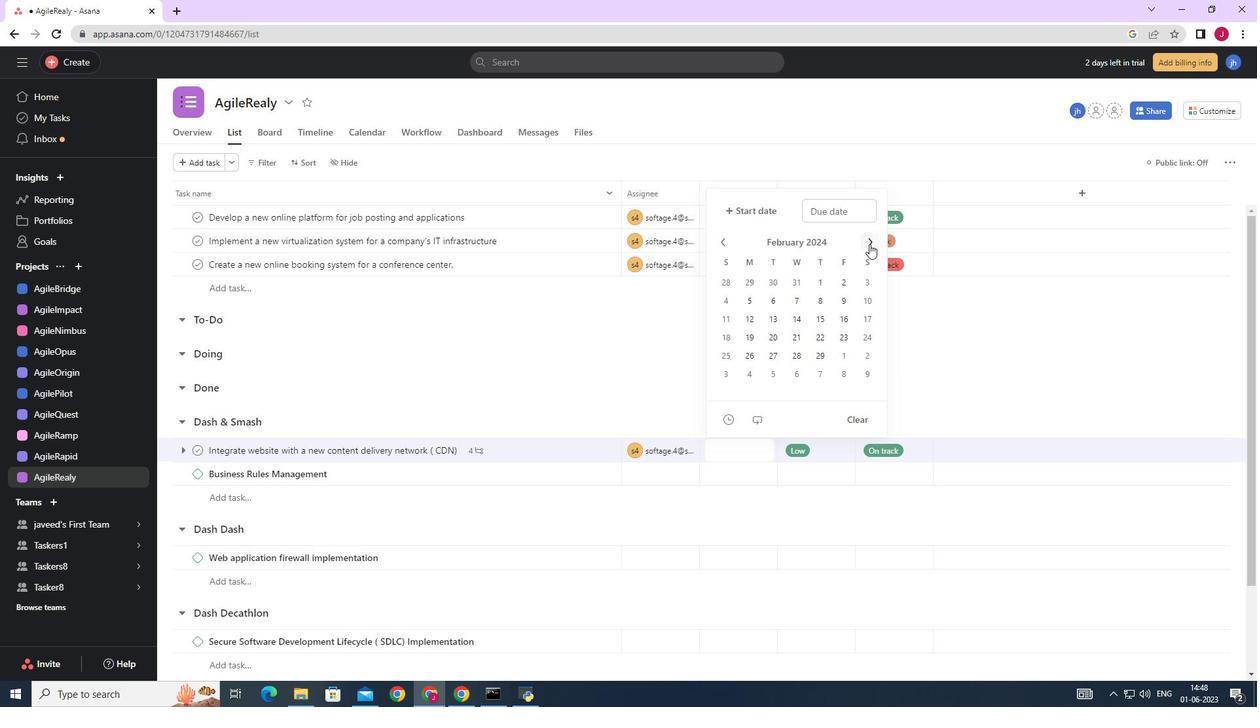 
Action: Mouse pressed left at (869, 244)
Screenshot: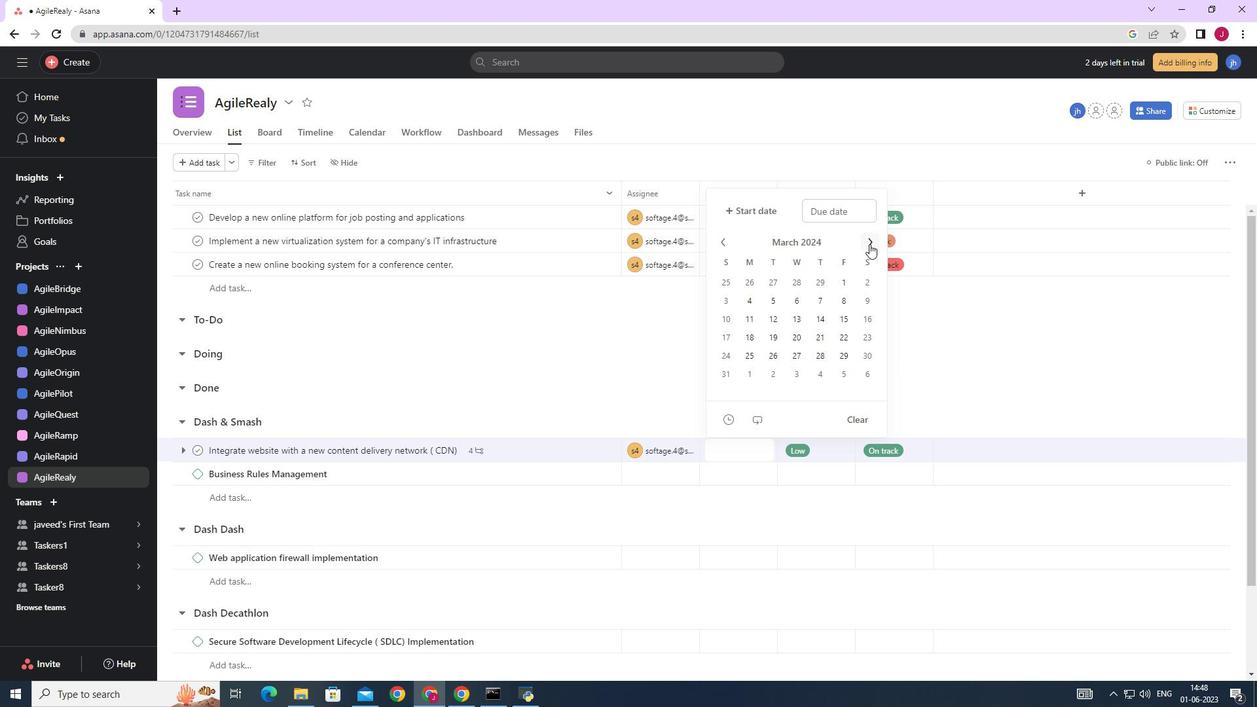 
Action: Mouse moved to (800, 318)
Screenshot: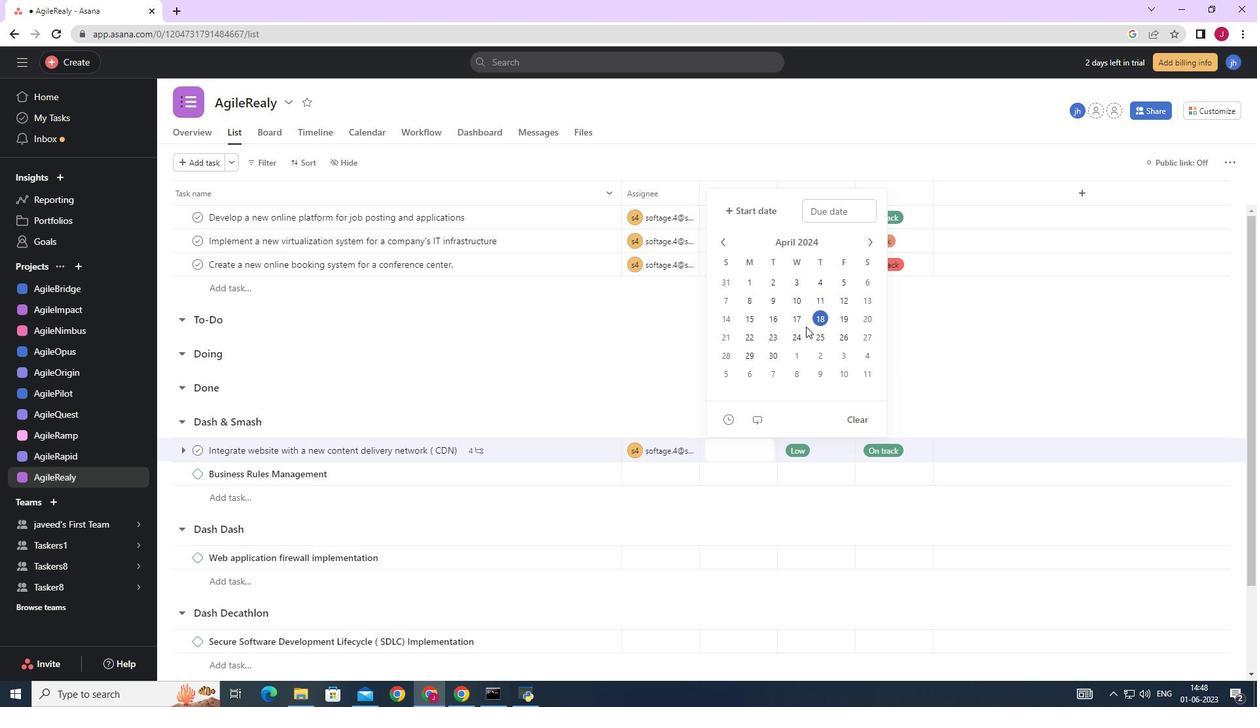 
Action: Mouse pressed left at (800, 318)
Screenshot: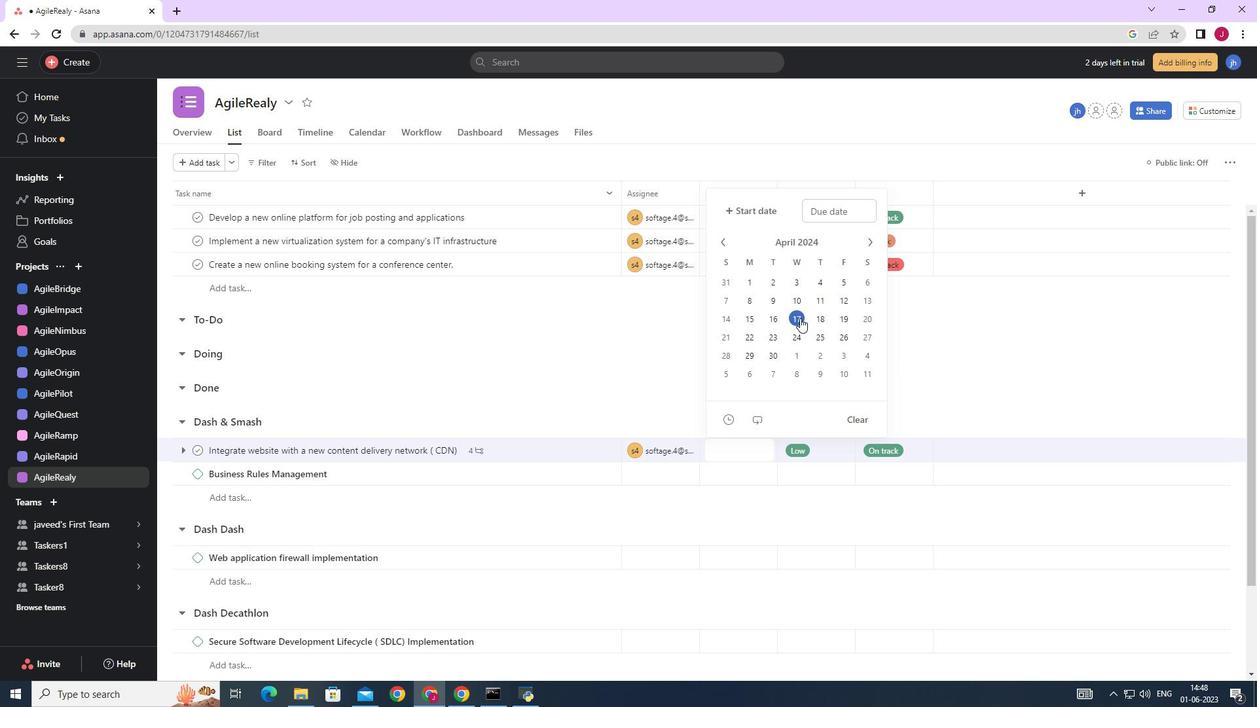 
Action: Mouse moved to (1073, 358)
Screenshot: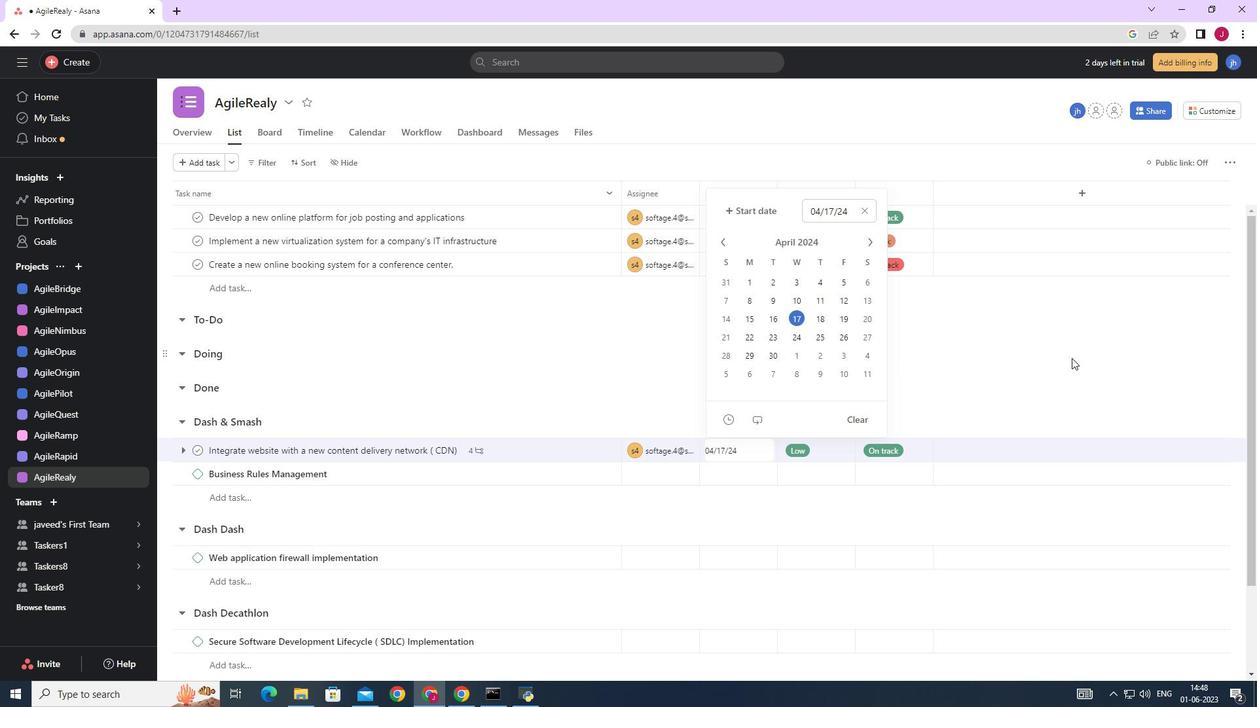 
Action: Mouse pressed left at (1073, 358)
Screenshot: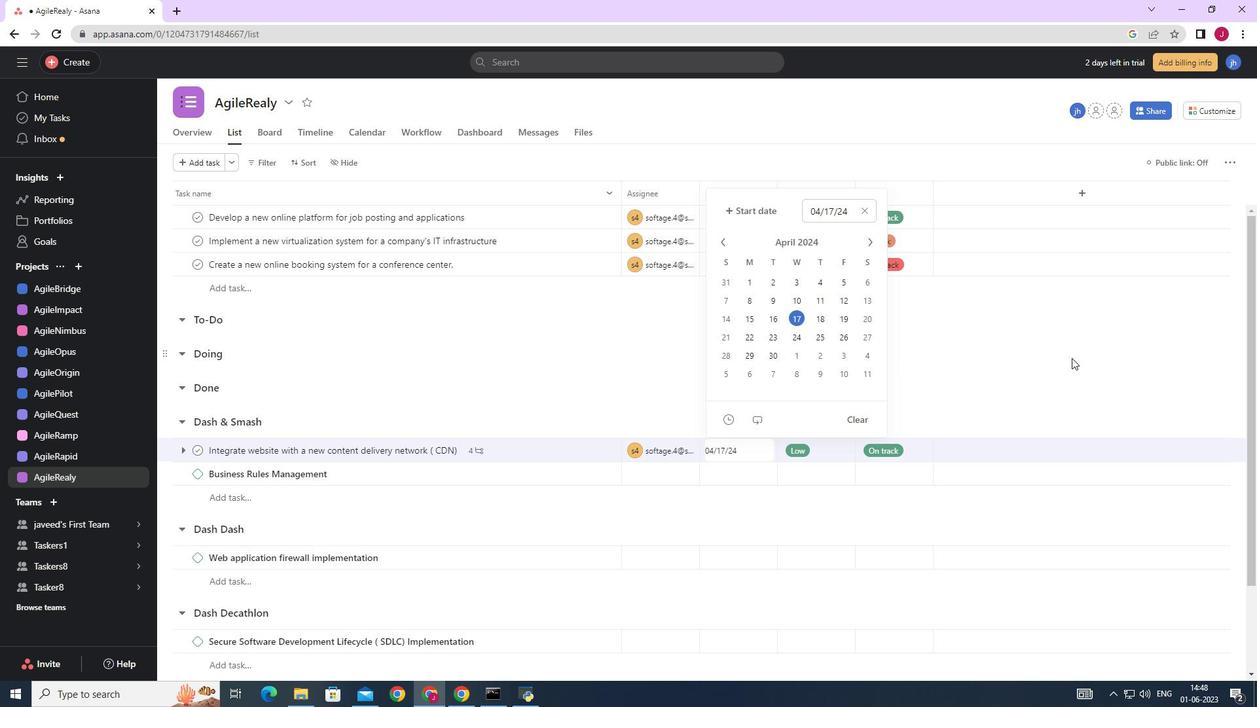 
Action: Mouse moved to (1074, 358)
Screenshot: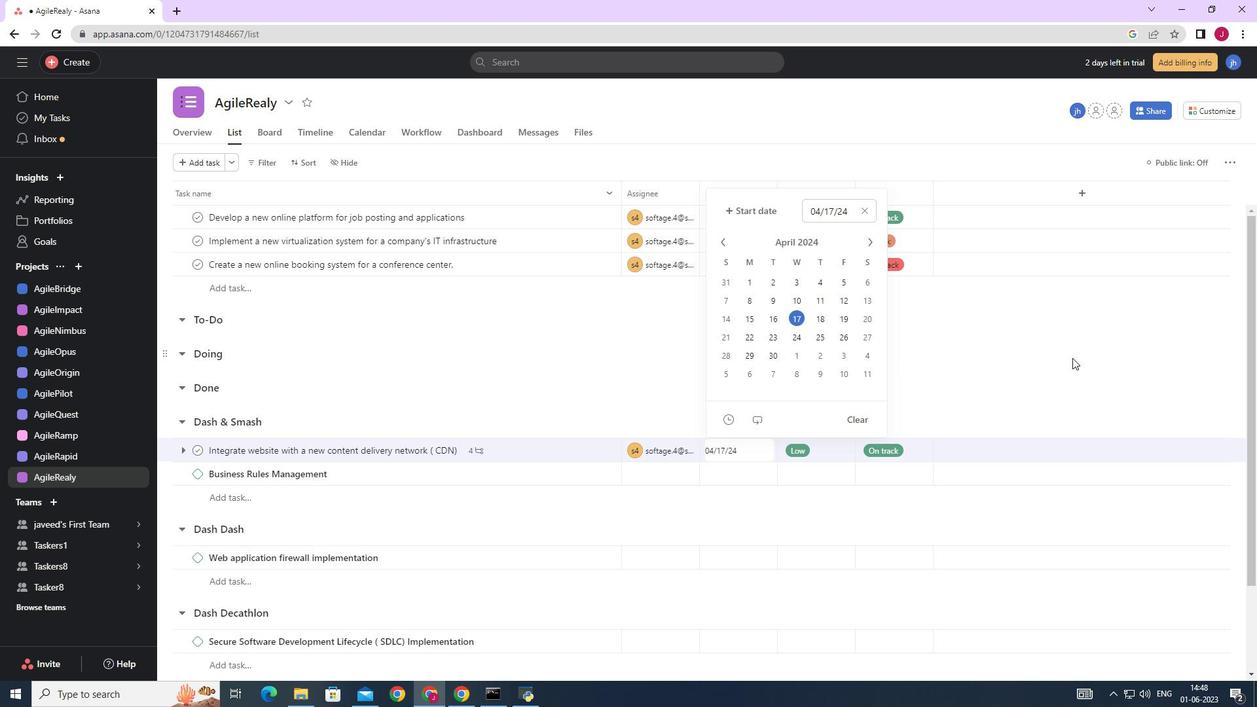 
